 Task: Add an event with the title Casual Monthly Sales Review and Goal Setting, date '2024/05/22', time 8:50 AM to 10:50 AM, logged in from the account softage.3@softage.netand send the event invitation to softage.5@softage.net and softage.6@softage.net. Set a reminder for the event At time of event
Action: Mouse moved to (112, 103)
Screenshot: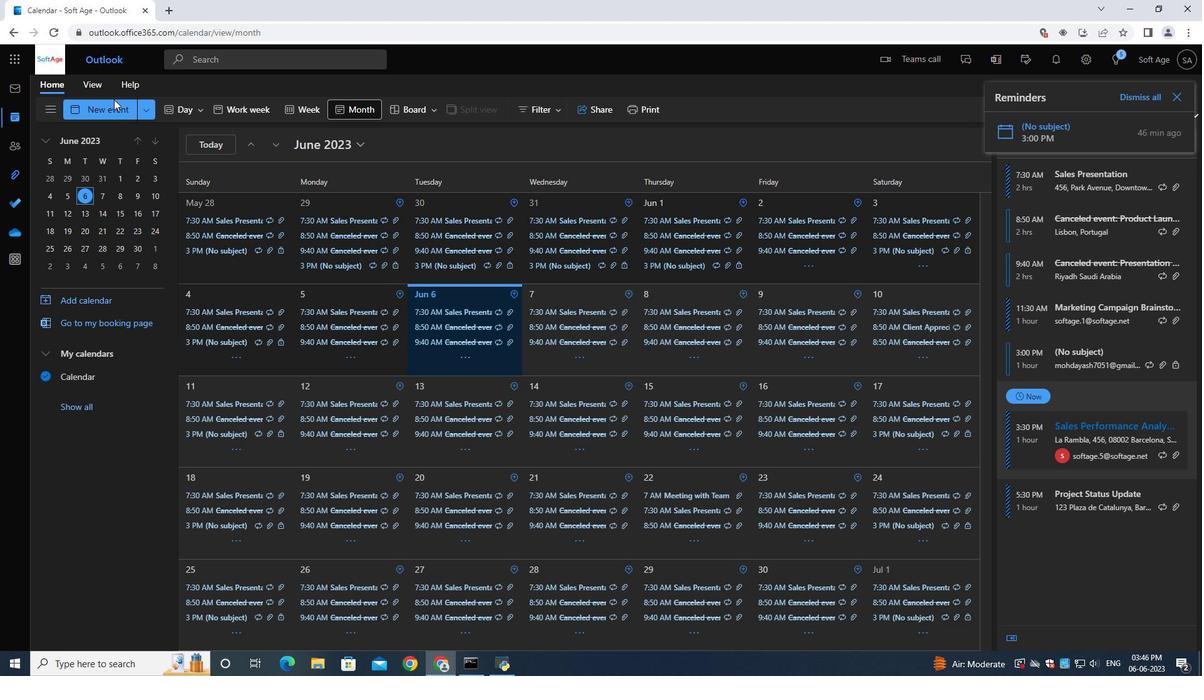 
Action: Mouse pressed left at (112, 103)
Screenshot: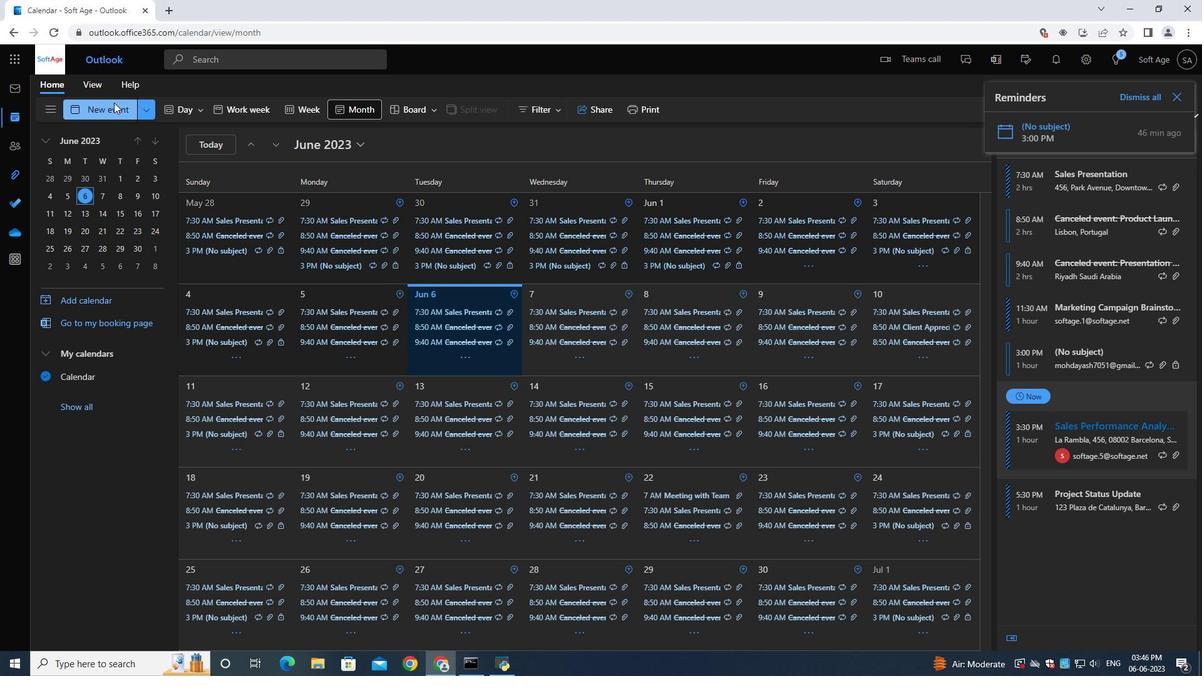 
Action: Mouse moved to (341, 185)
Screenshot: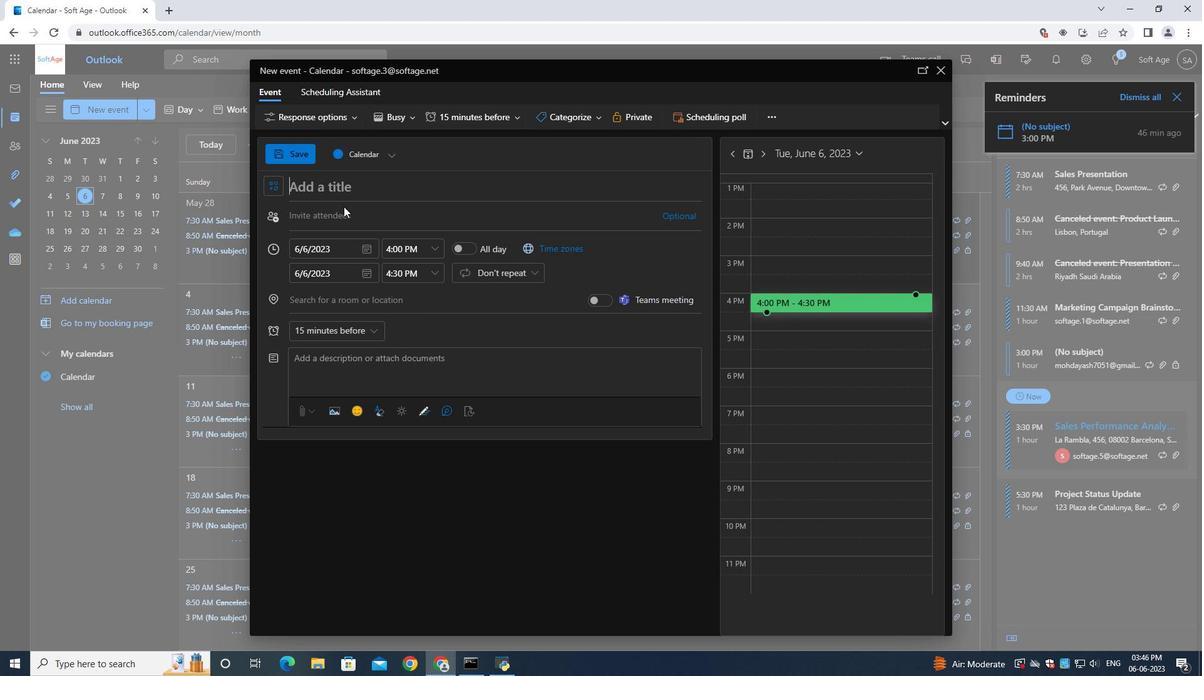 
Action: Mouse pressed left at (341, 185)
Screenshot: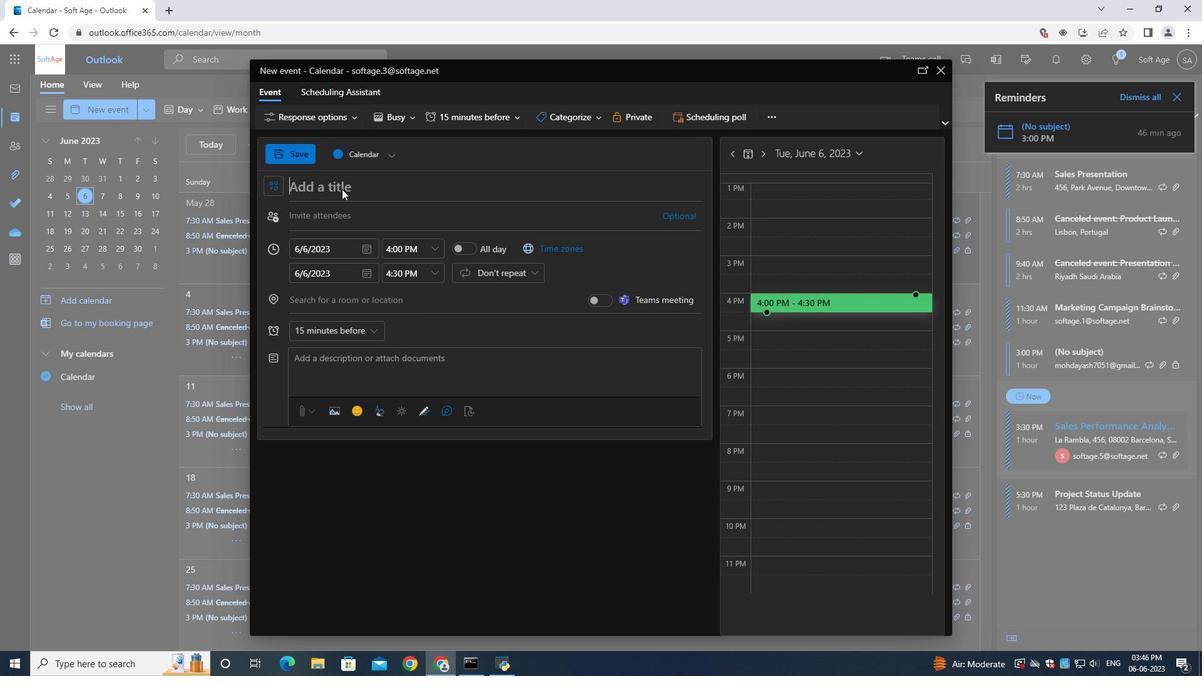 
Action: Mouse moved to (344, 185)
Screenshot: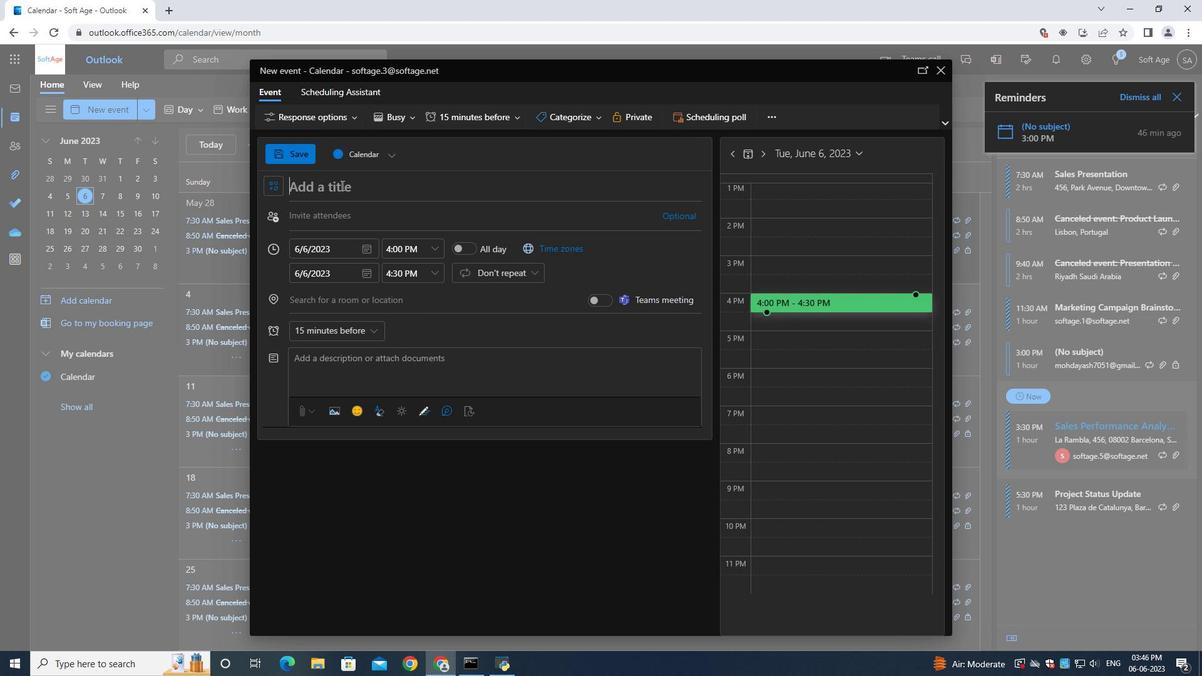 
Action: Key pressed <Key.shift>Casual<Key.space><Key.shift>Monthly<Key.space><Key.shift>Sales<Key.space><Key.shift><Key.shift>Review<Key.space><Key.shift><Key.shift><Key.shift><Key.shift><Key.shift><Key.shift><Key.shift><Key.shift><Key.shift><Key.shift><Key.shift><Key.shift><Key.shift><Key.shift><Key.shift><Key.shift><Key.shift><Key.shift><Key.shift><Key.shift><Key.shift><Key.shift><Key.shift><Key.shift><Key.shift><Key.shift><Key.shift><Key.shift>and<Key.space><Key.shift>Goal<Key.space><Key.shift><Key.shift><Key.shift><Key.shift><Key.shift>Setting
Screenshot: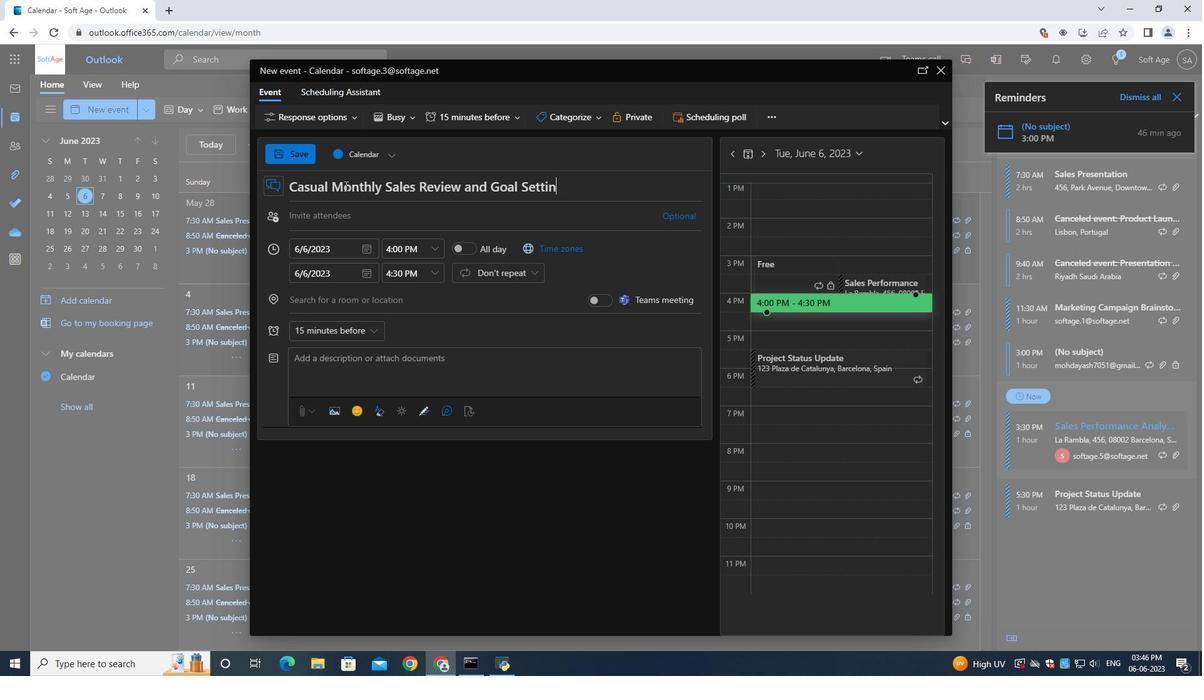 
Action: Mouse moved to (369, 248)
Screenshot: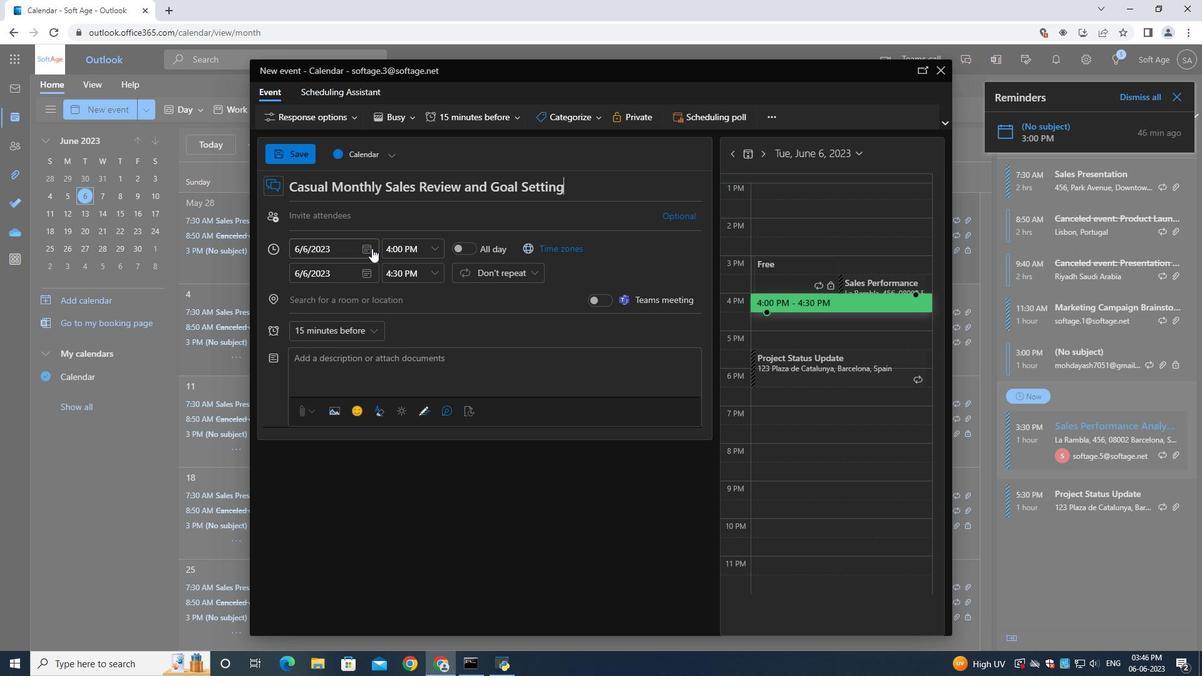 
Action: Mouse pressed left at (369, 248)
Screenshot: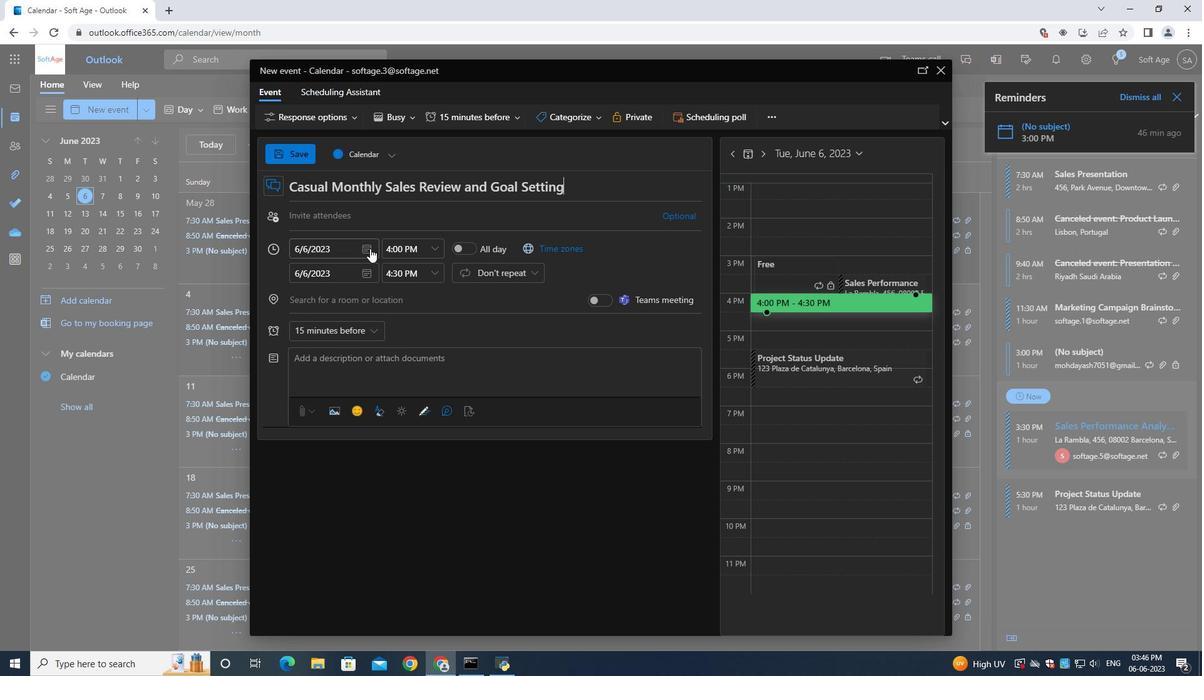 
Action: Mouse moved to (405, 282)
Screenshot: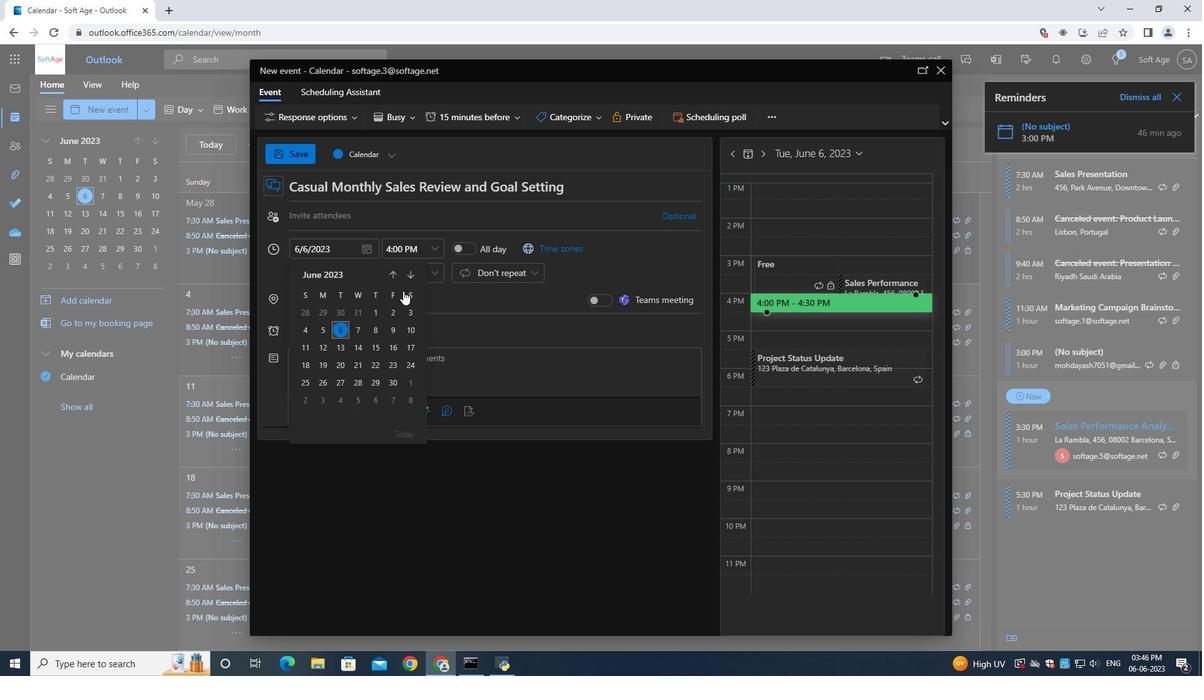 
Action: Mouse pressed left at (405, 282)
Screenshot: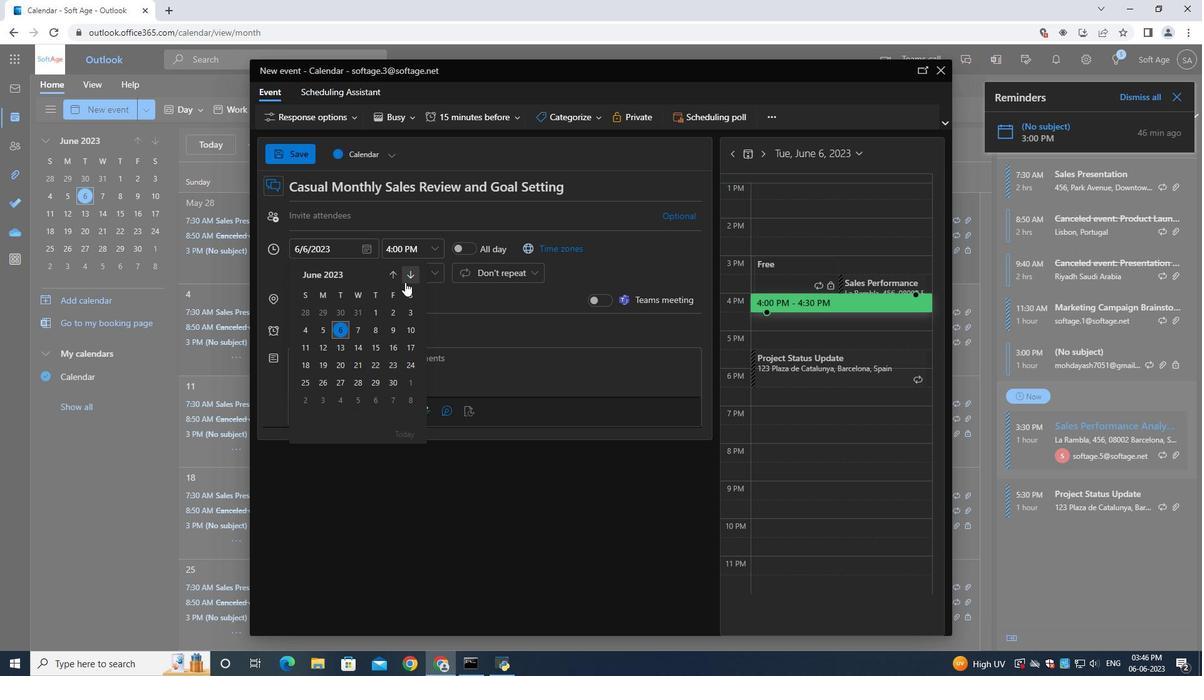 
Action: Mouse pressed left at (405, 282)
Screenshot: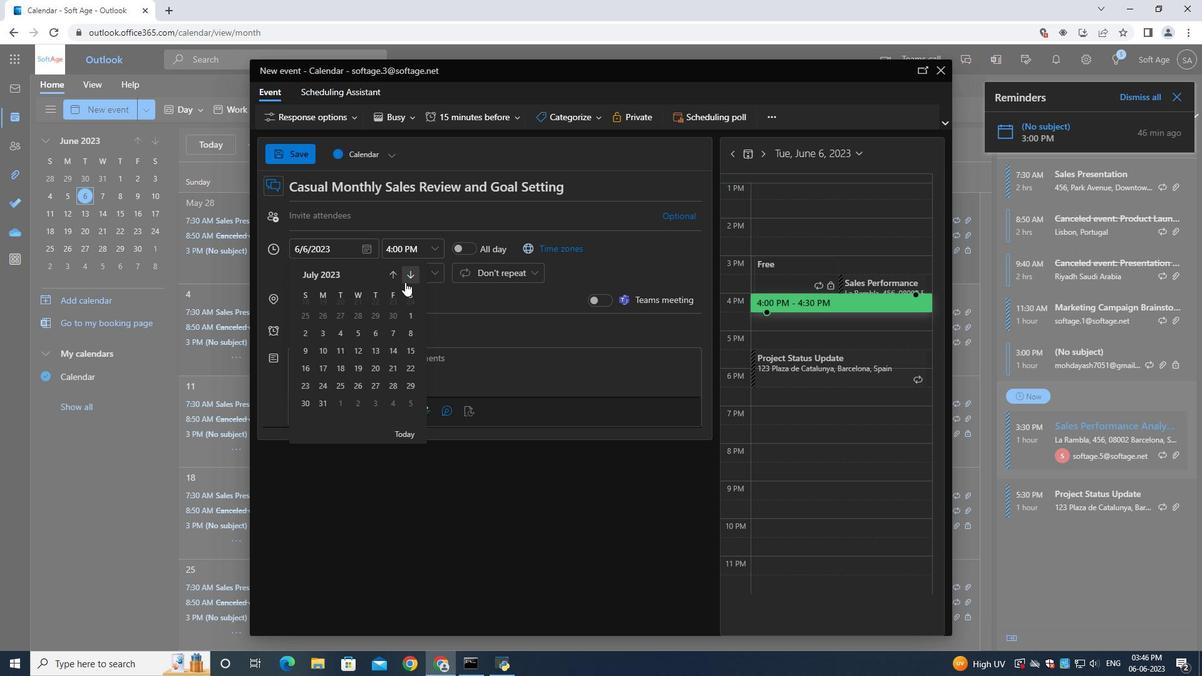 
Action: Mouse pressed left at (405, 282)
Screenshot: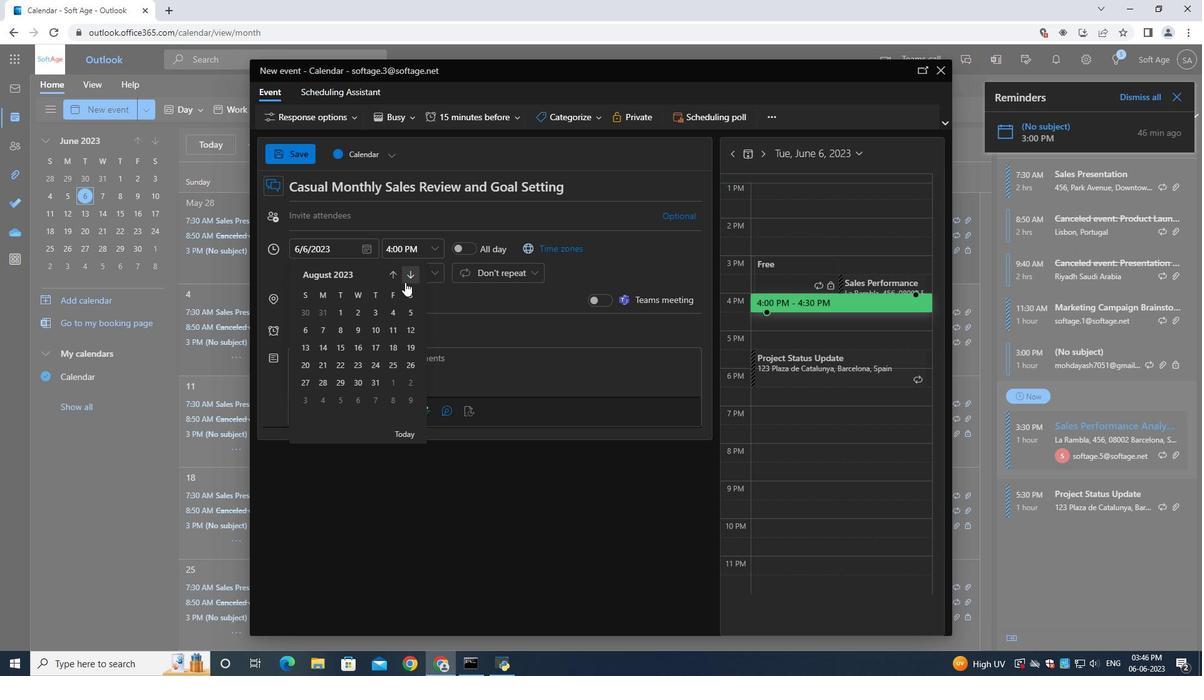 
Action: Mouse pressed left at (405, 282)
Screenshot: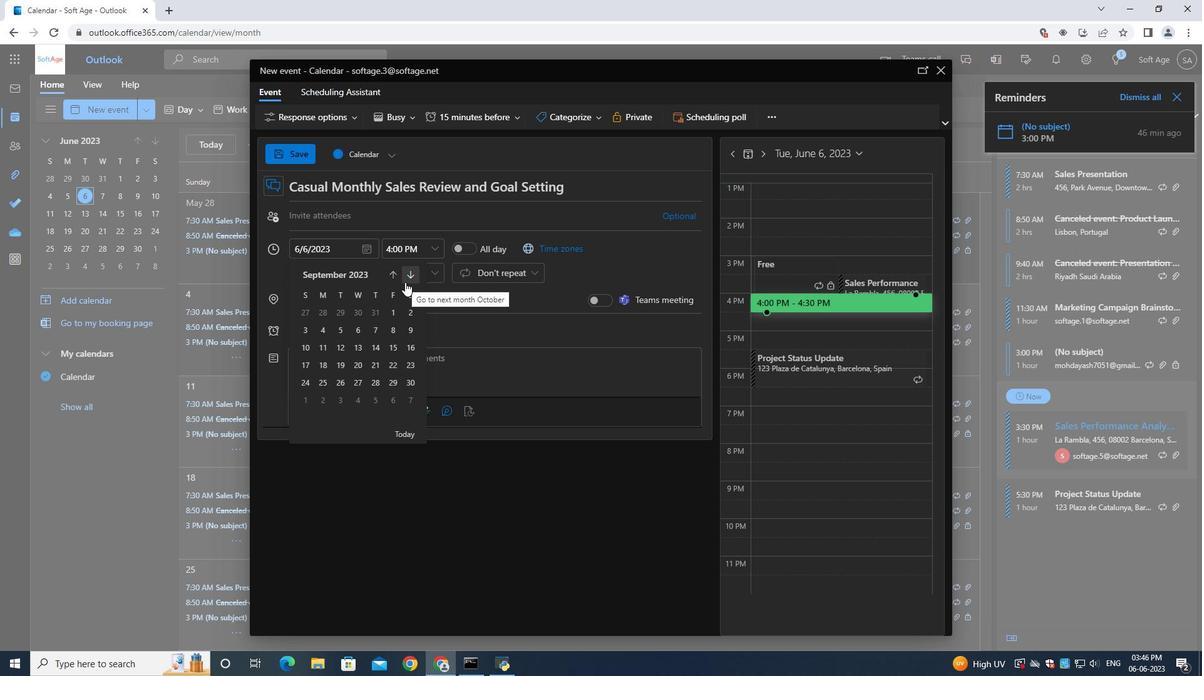 
Action: Mouse pressed left at (405, 282)
Screenshot: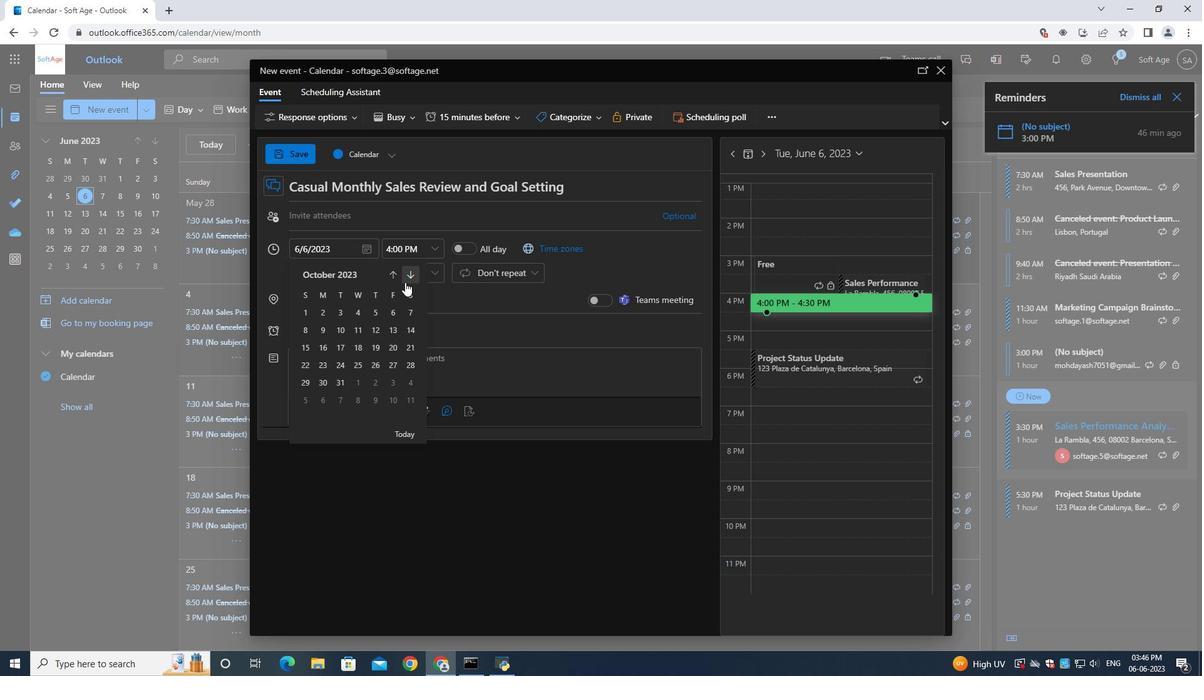 
Action: Mouse pressed left at (405, 282)
Screenshot: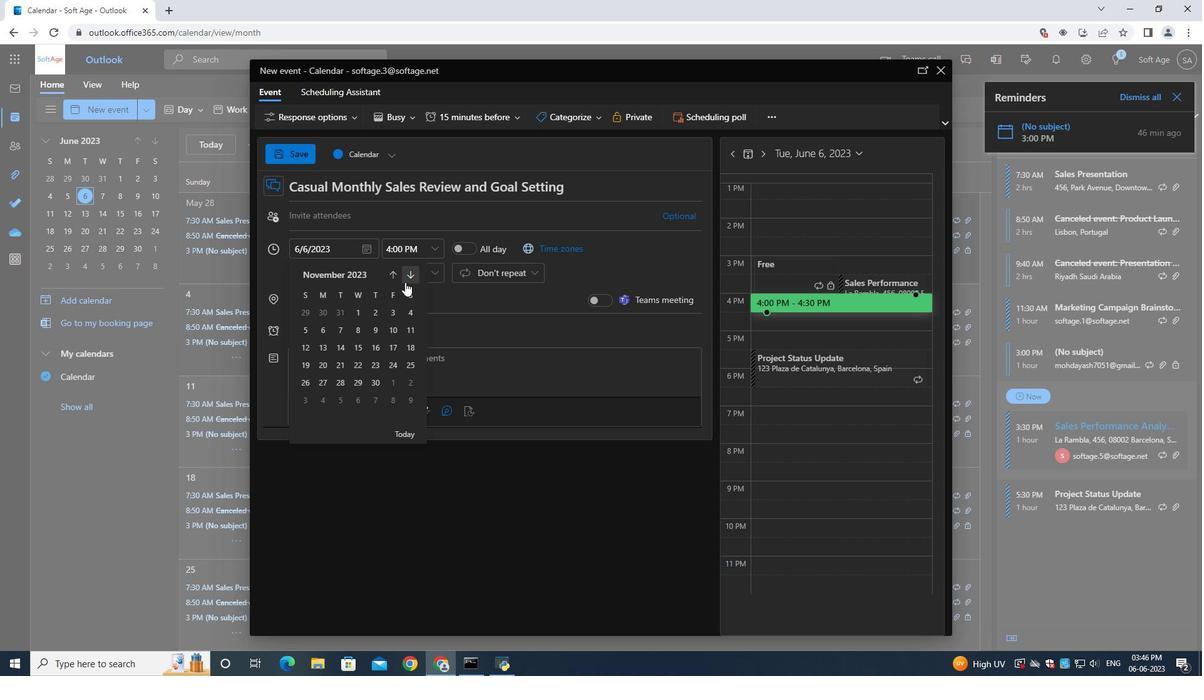 
Action: Mouse pressed left at (405, 282)
Screenshot: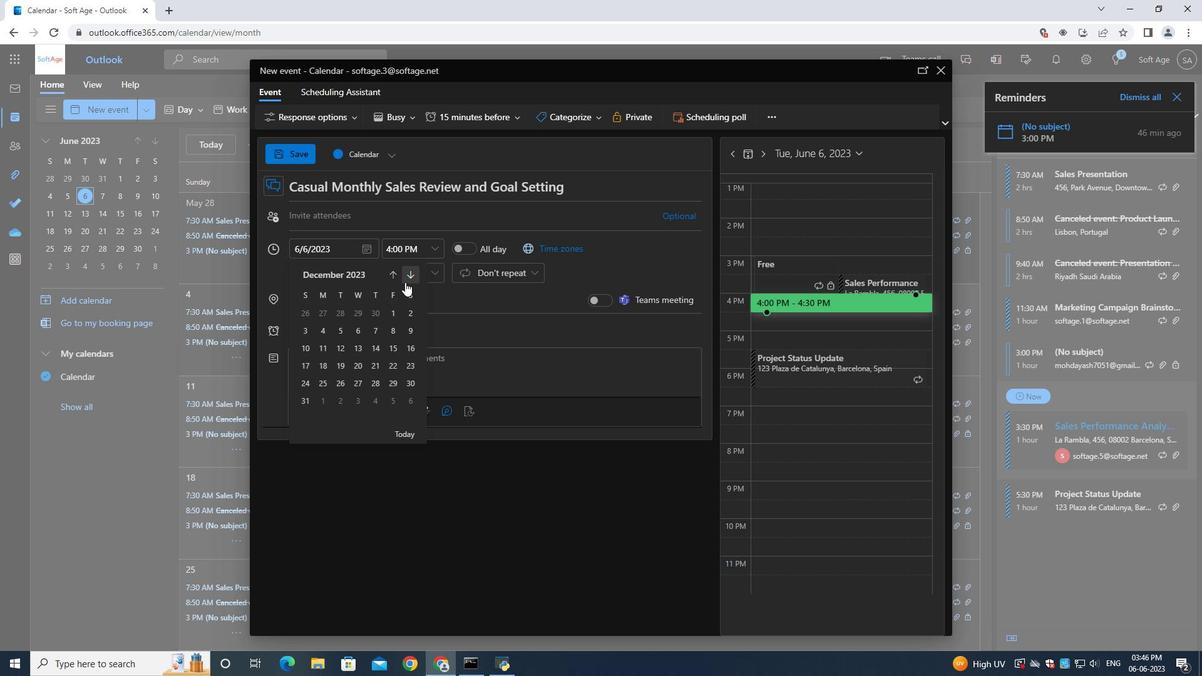 
Action: Mouse pressed left at (405, 282)
Screenshot: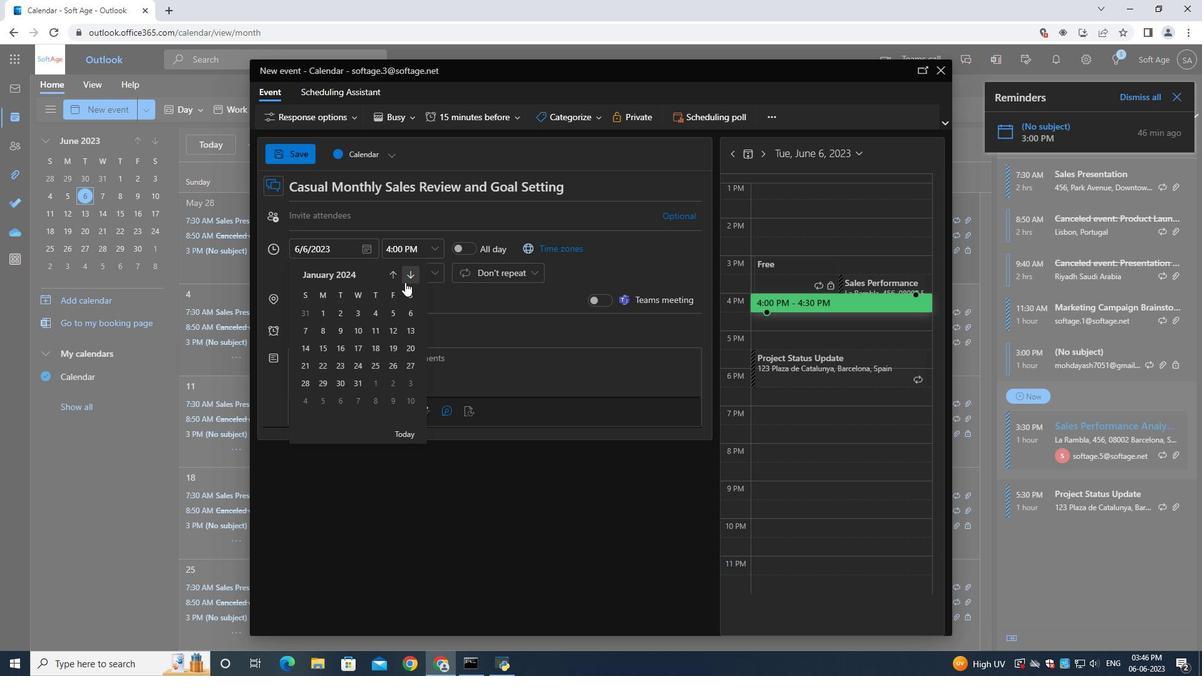 
Action: Mouse pressed left at (405, 282)
Screenshot: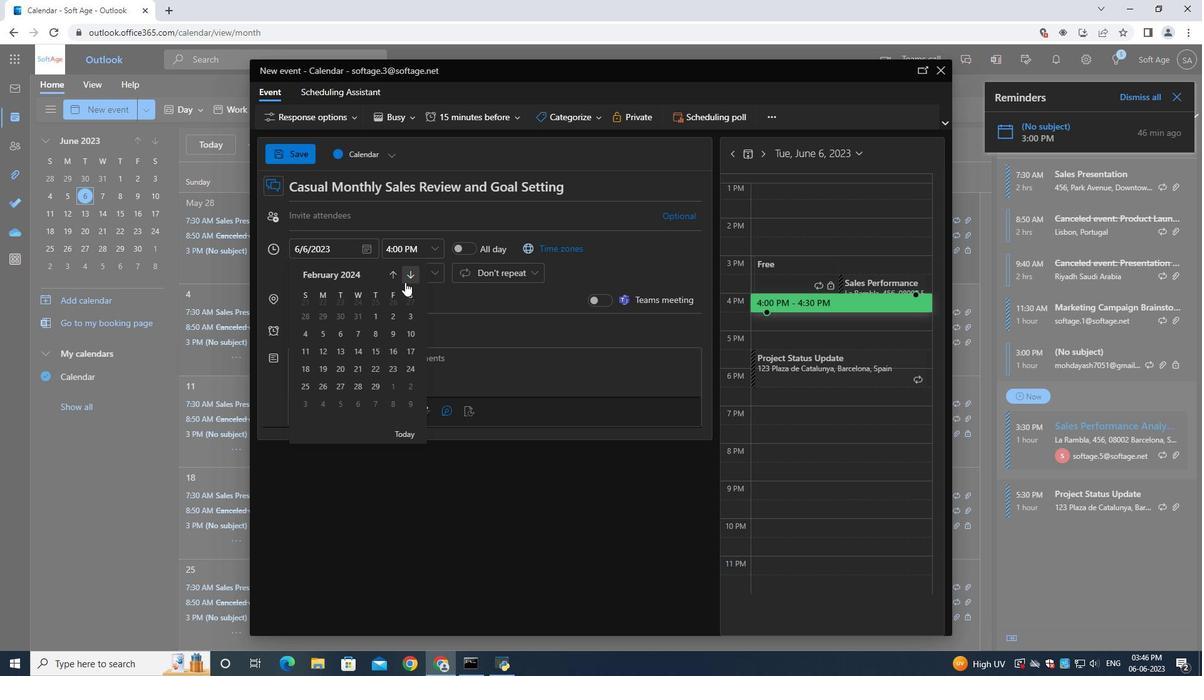 
Action: Mouse pressed left at (405, 282)
Screenshot: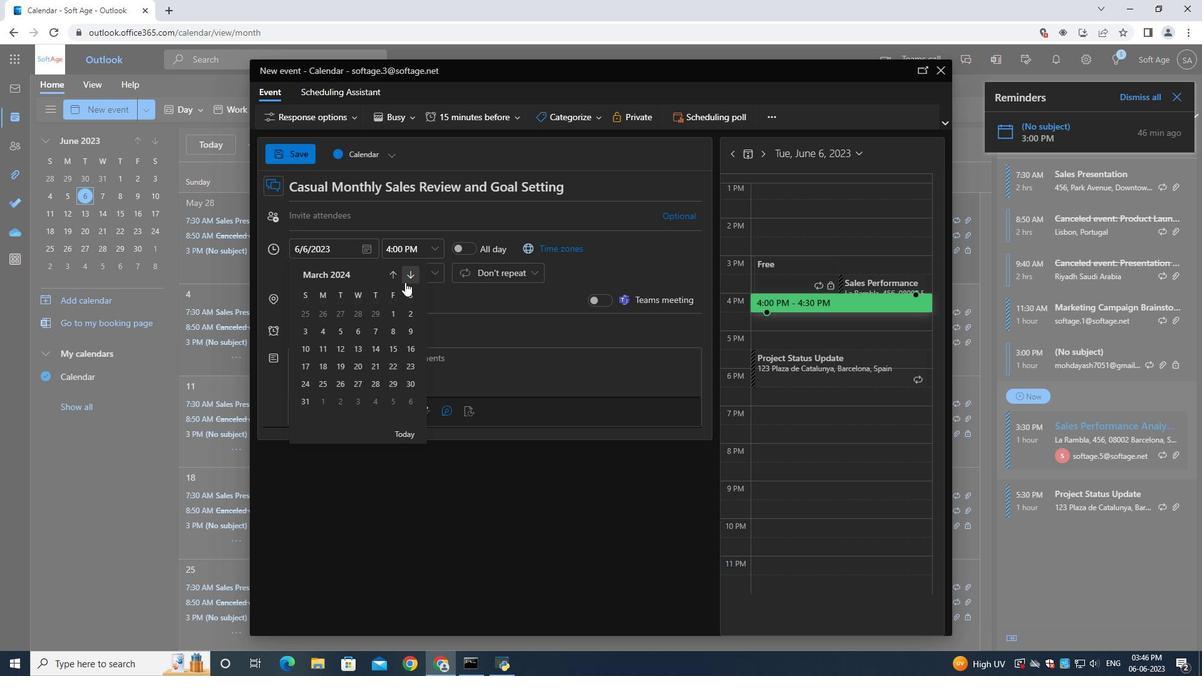 
Action: Mouse pressed left at (405, 282)
Screenshot: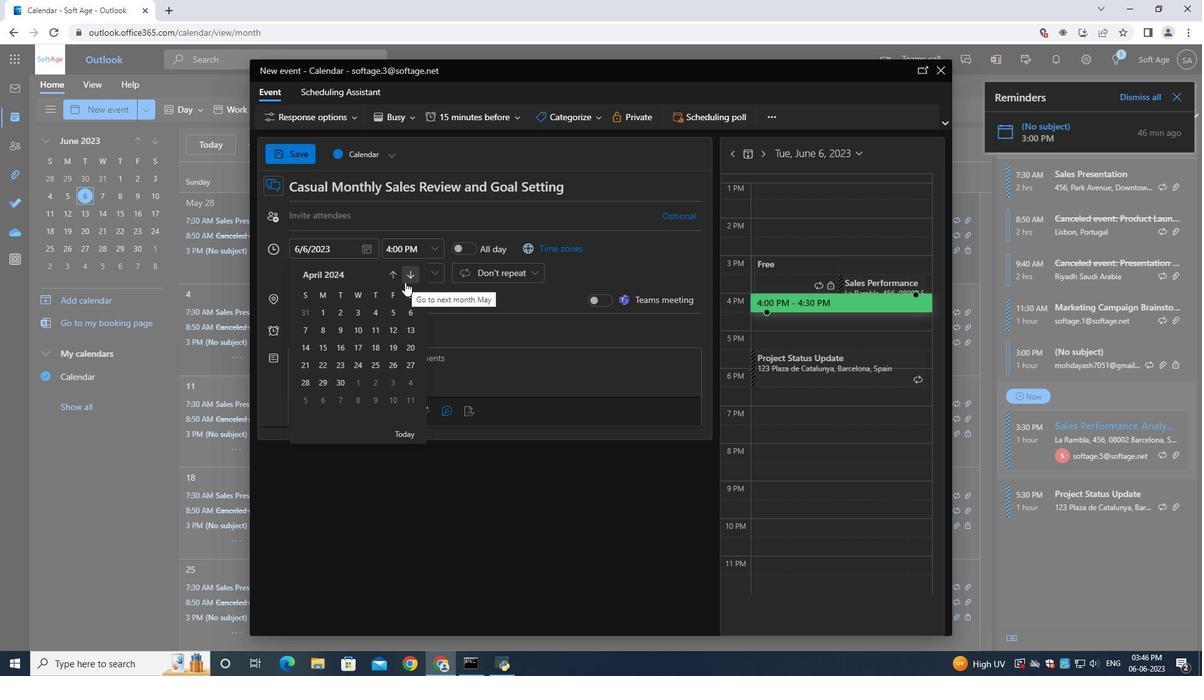 
Action: Mouse moved to (356, 361)
Screenshot: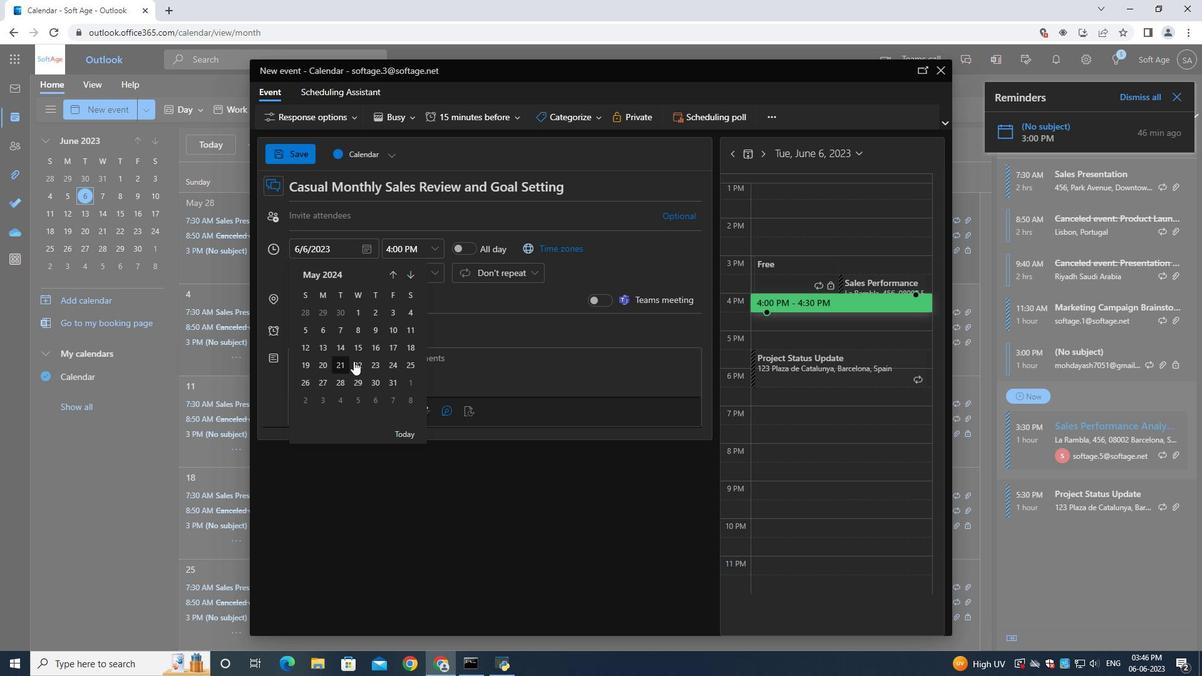 
Action: Mouse pressed left at (356, 361)
Screenshot: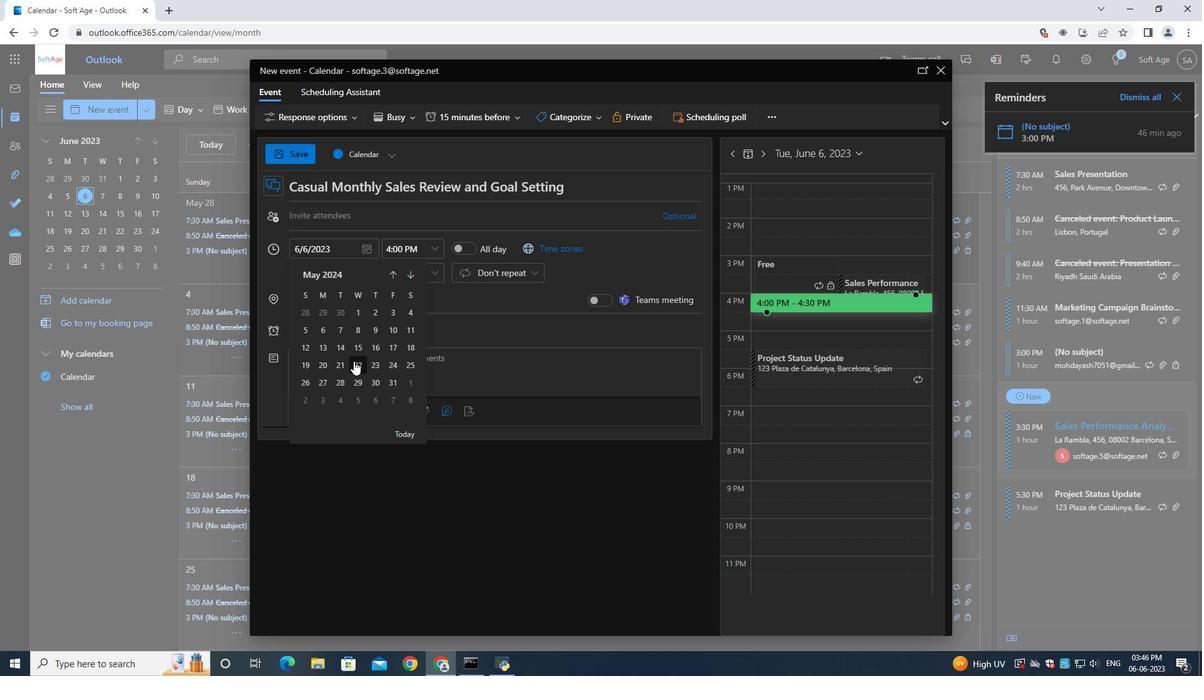 
Action: Mouse moved to (395, 247)
Screenshot: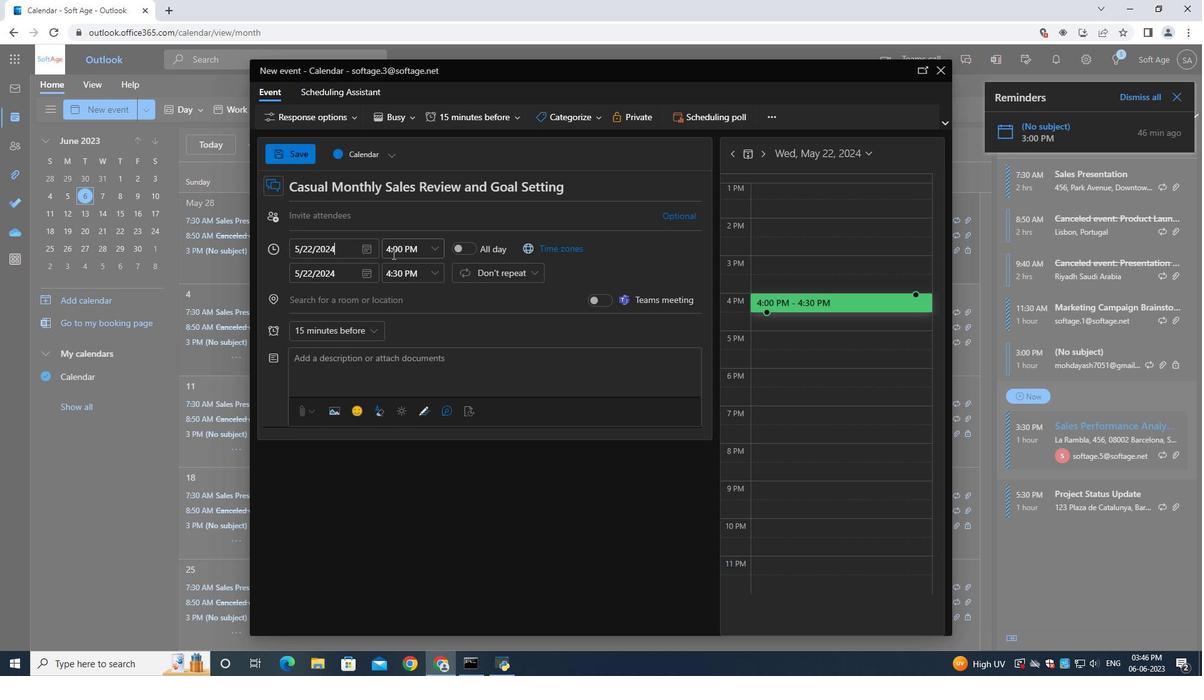 
Action: Mouse pressed left at (395, 247)
Screenshot: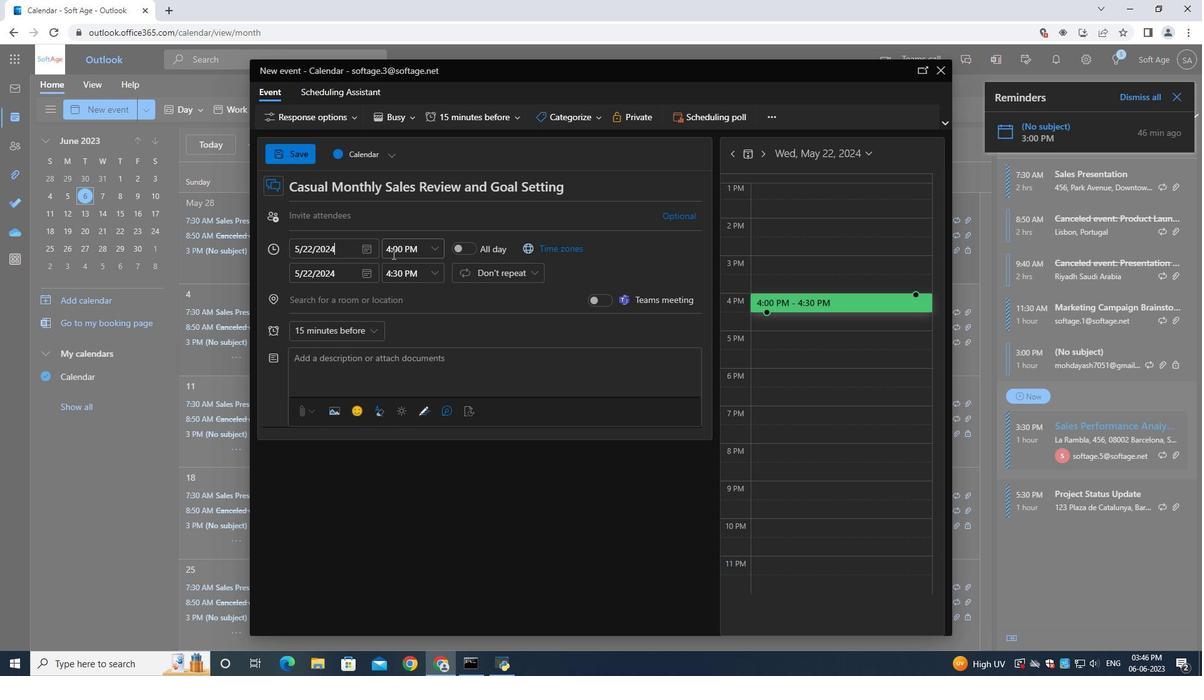 
Action: Mouse moved to (407, 249)
Screenshot: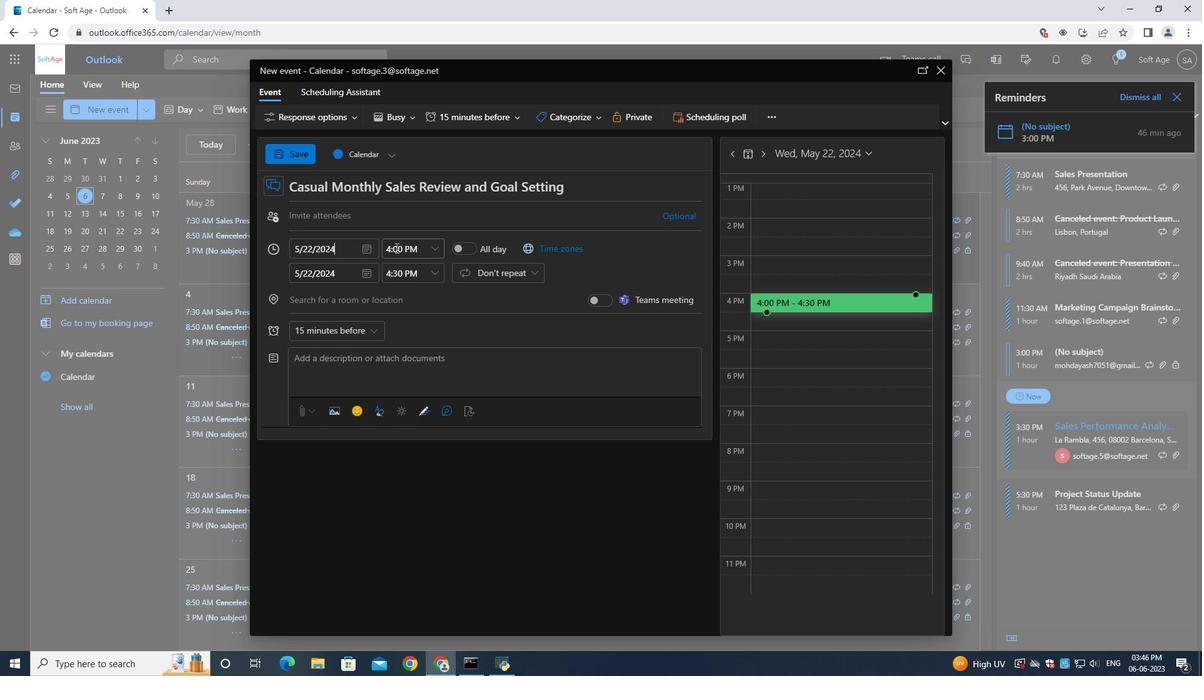 
Action: Mouse pressed left at (407, 249)
Screenshot: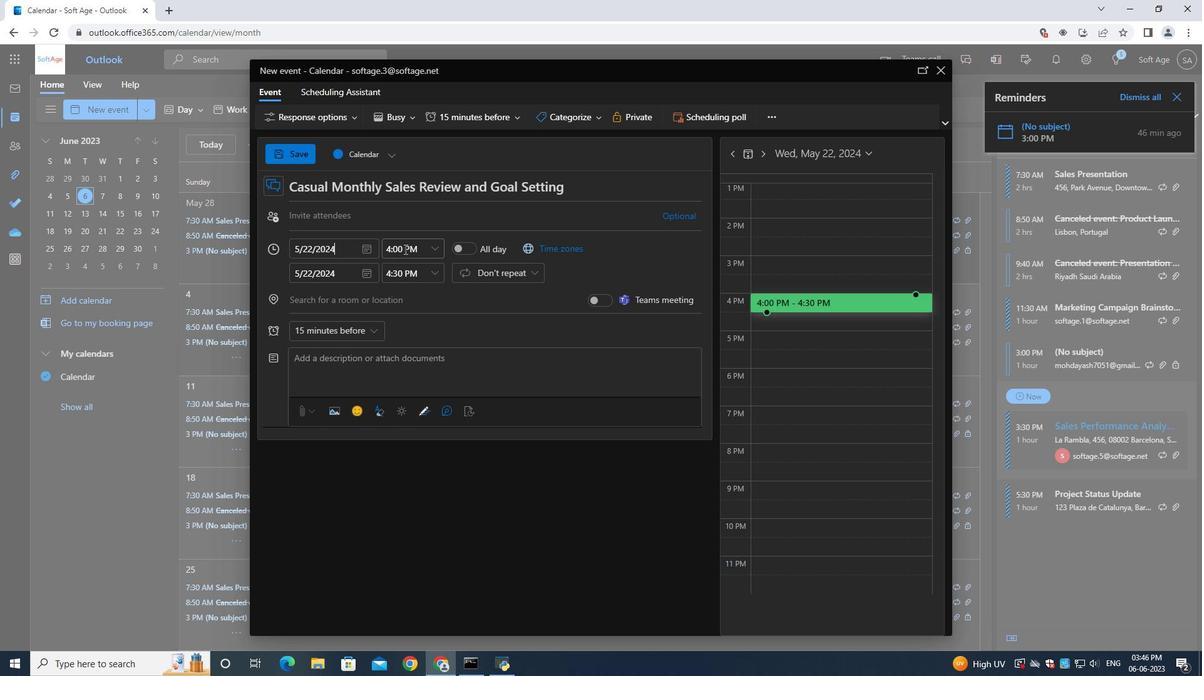 
Action: Mouse moved to (407, 249)
Screenshot: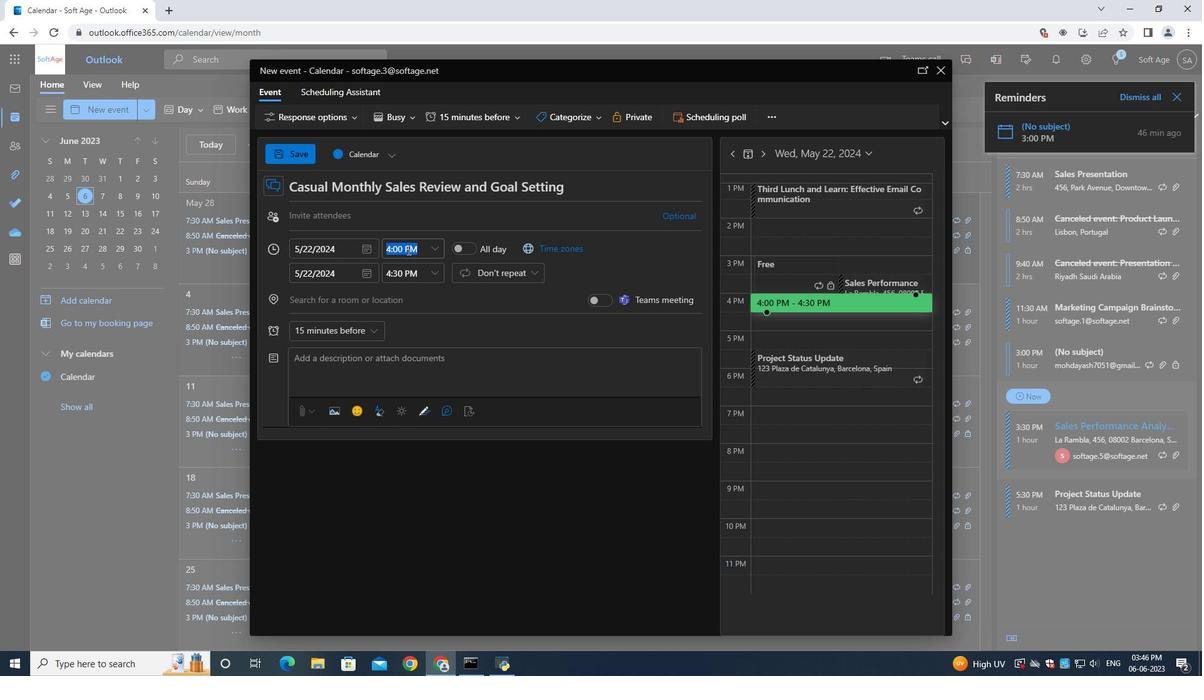 
Action: Mouse pressed left at (407, 249)
Screenshot: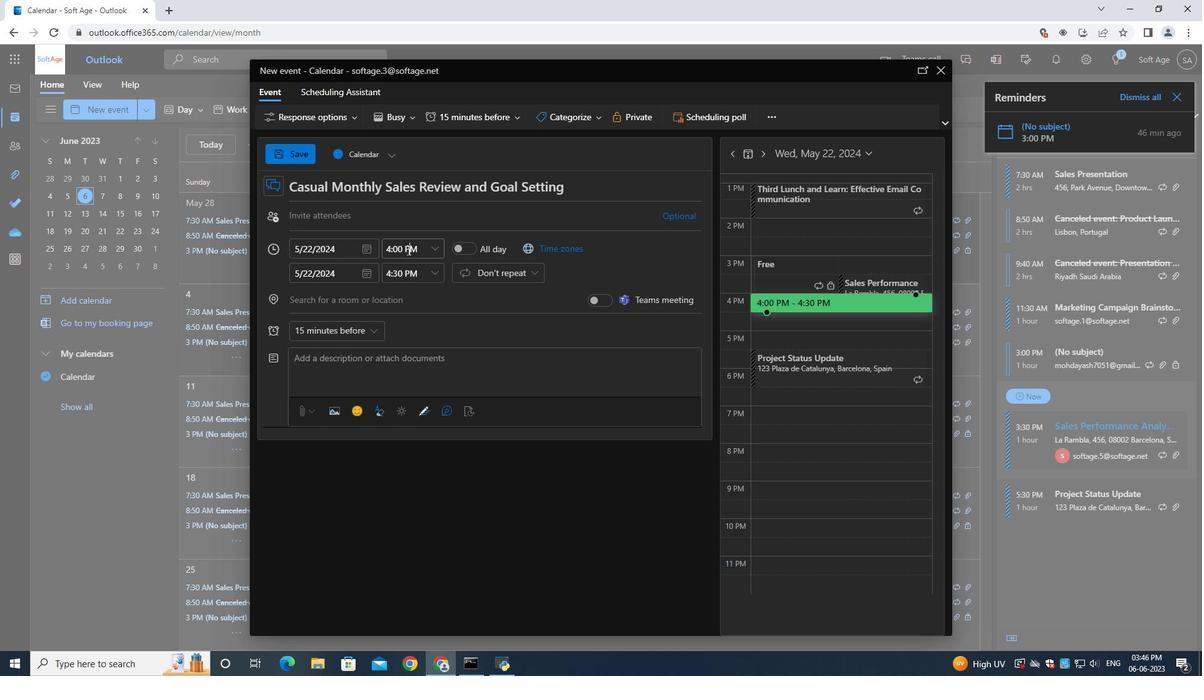 
Action: Mouse pressed left at (407, 249)
Screenshot: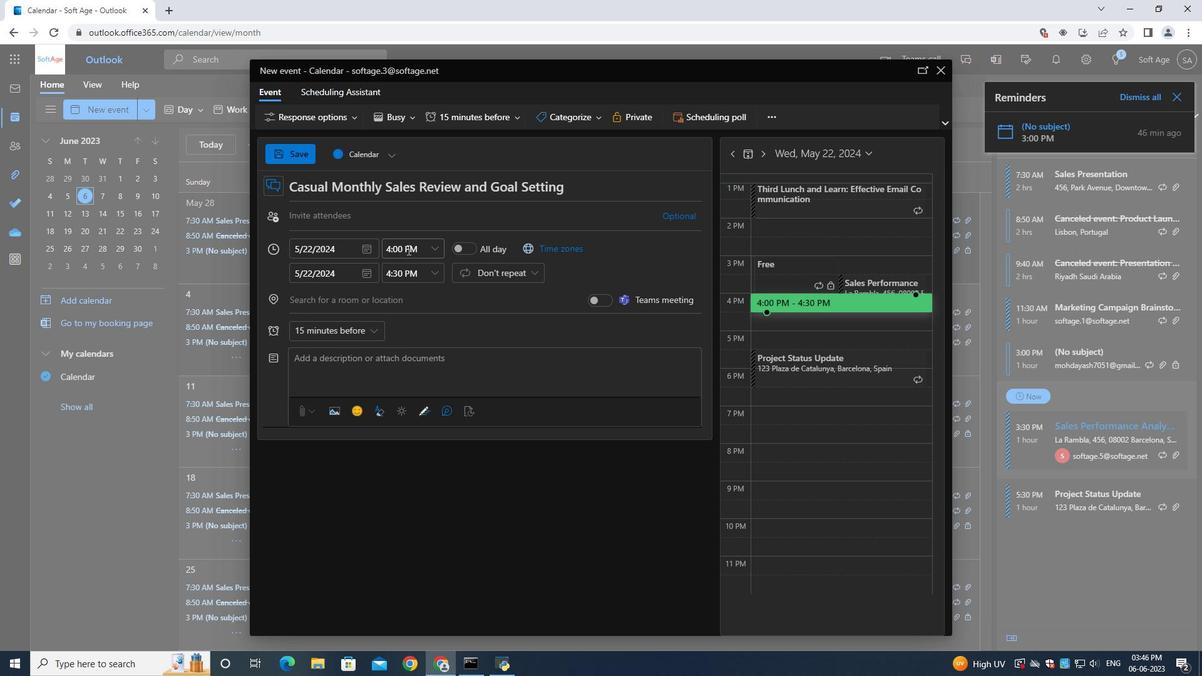 
Action: Mouse pressed left at (407, 249)
Screenshot: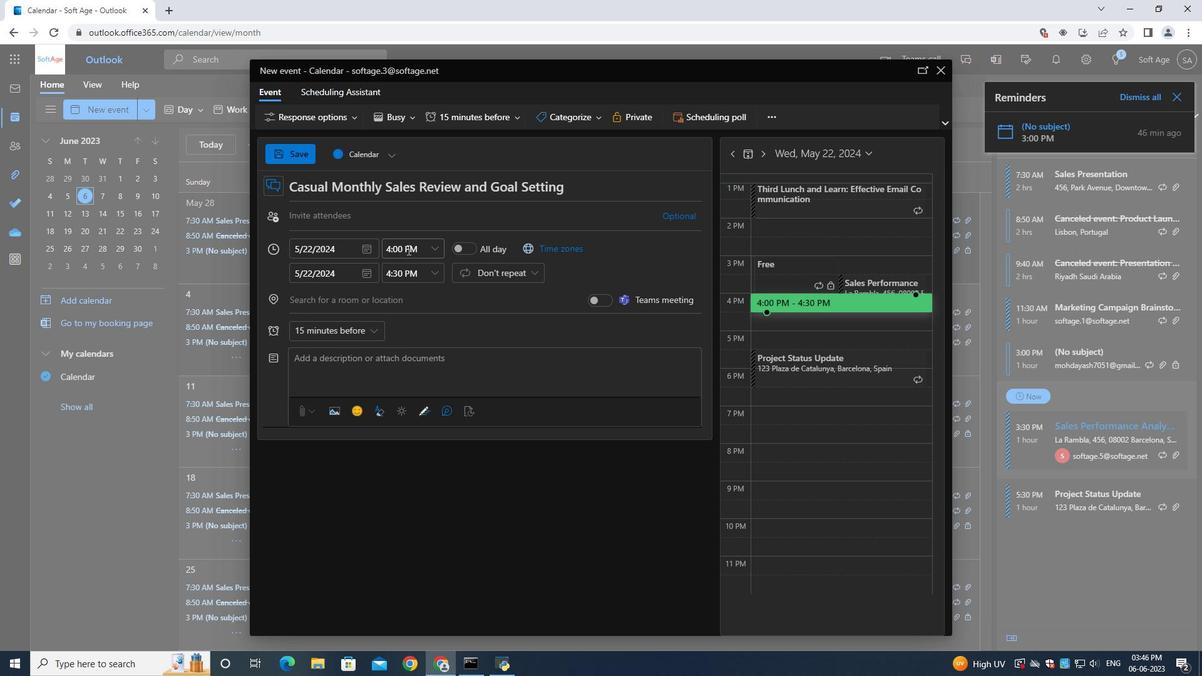 
Action: Mouse pressed left at (407, 249)
Screenshot: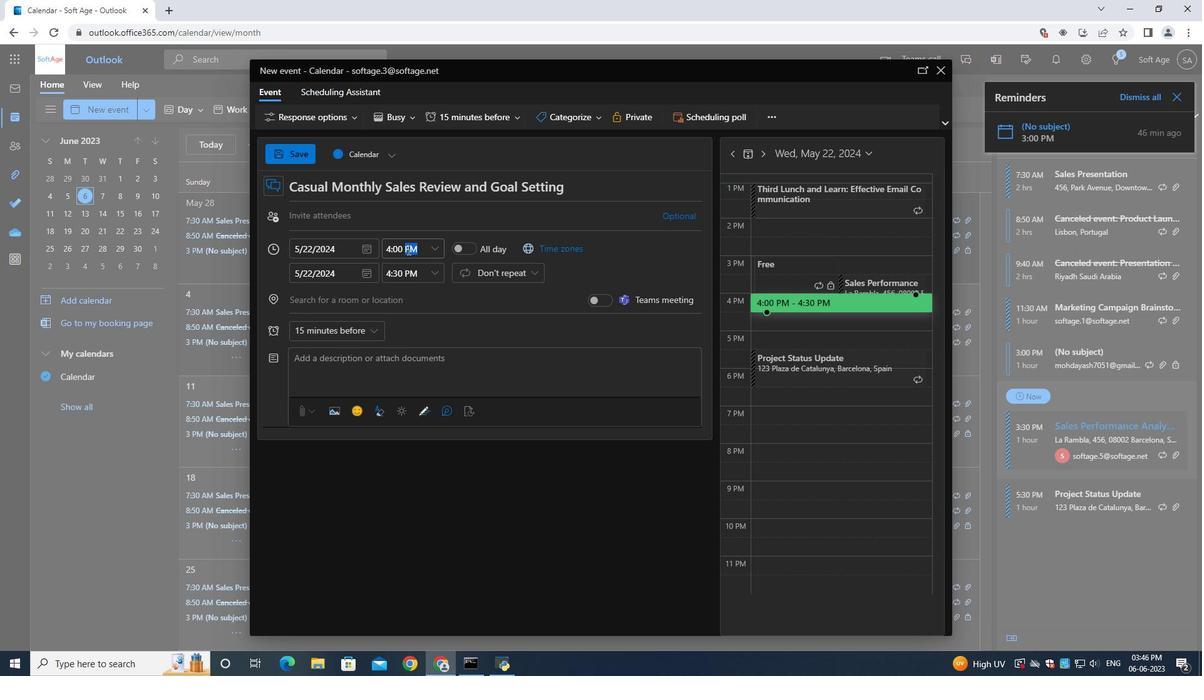 
Action: Mouse pressed left at (407, 249)
Screenshot: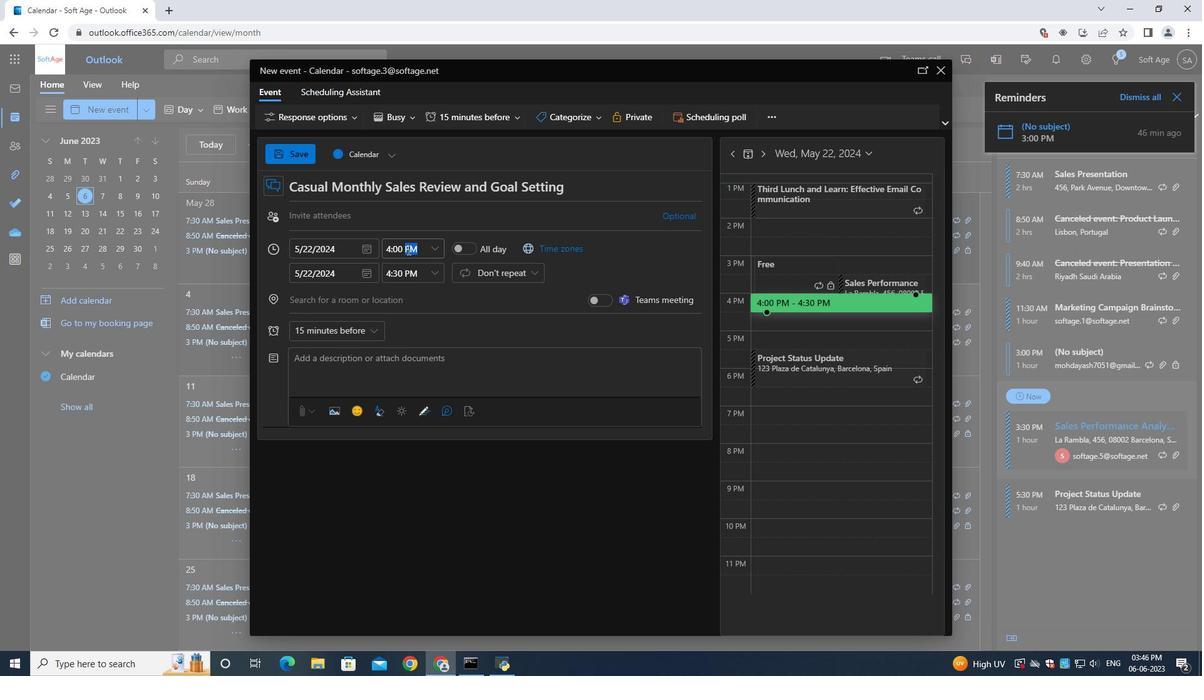 
Action: Mouse pressed left at (407, 249)
Screenshot: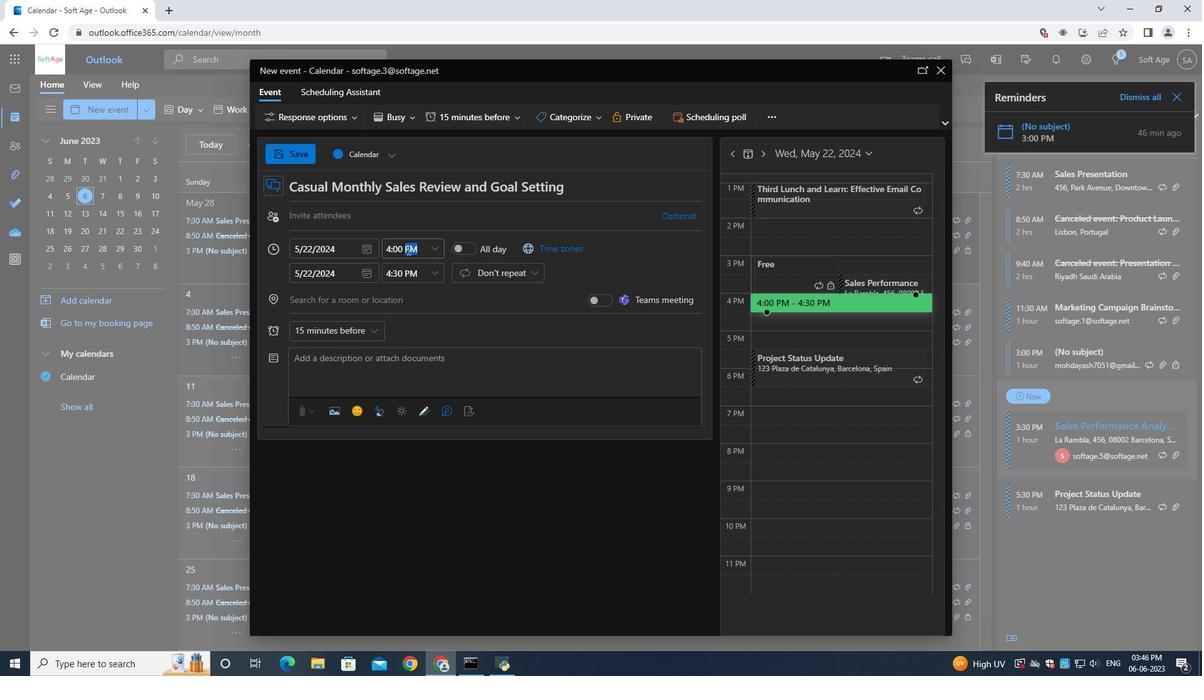 
Action: Key pressed 8<Key.shift_r>:50<Key.shift>AM
Screenshot: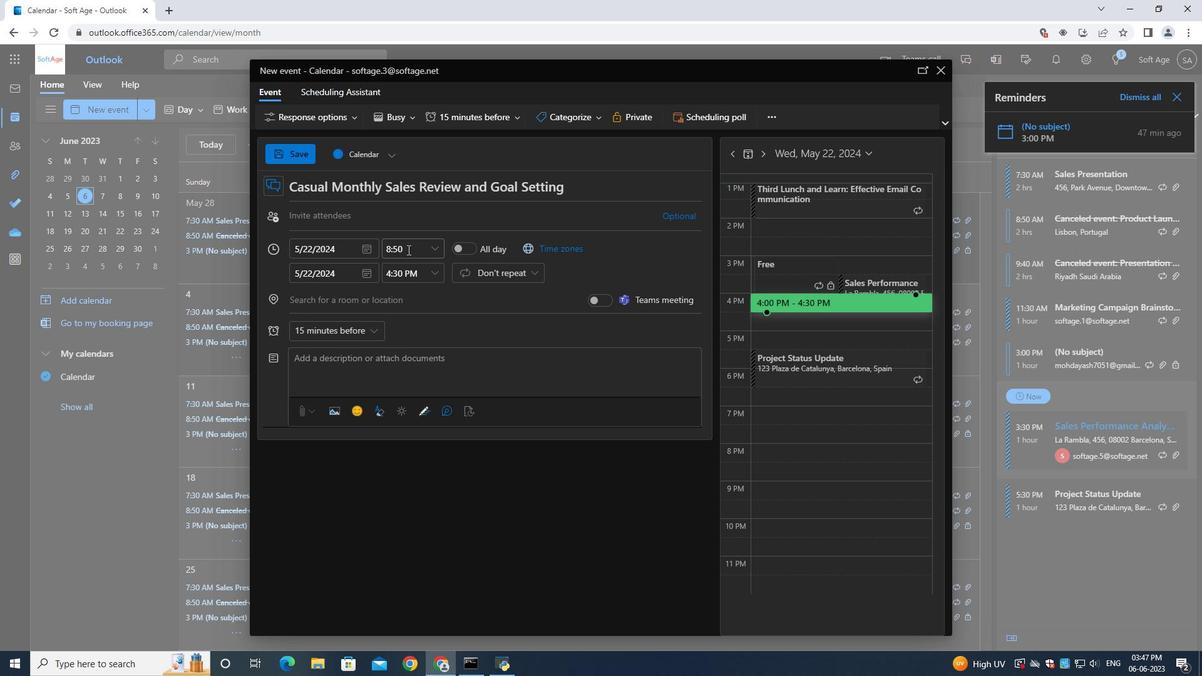 
Action: Mouse moved to (403, 275)
Screenshot: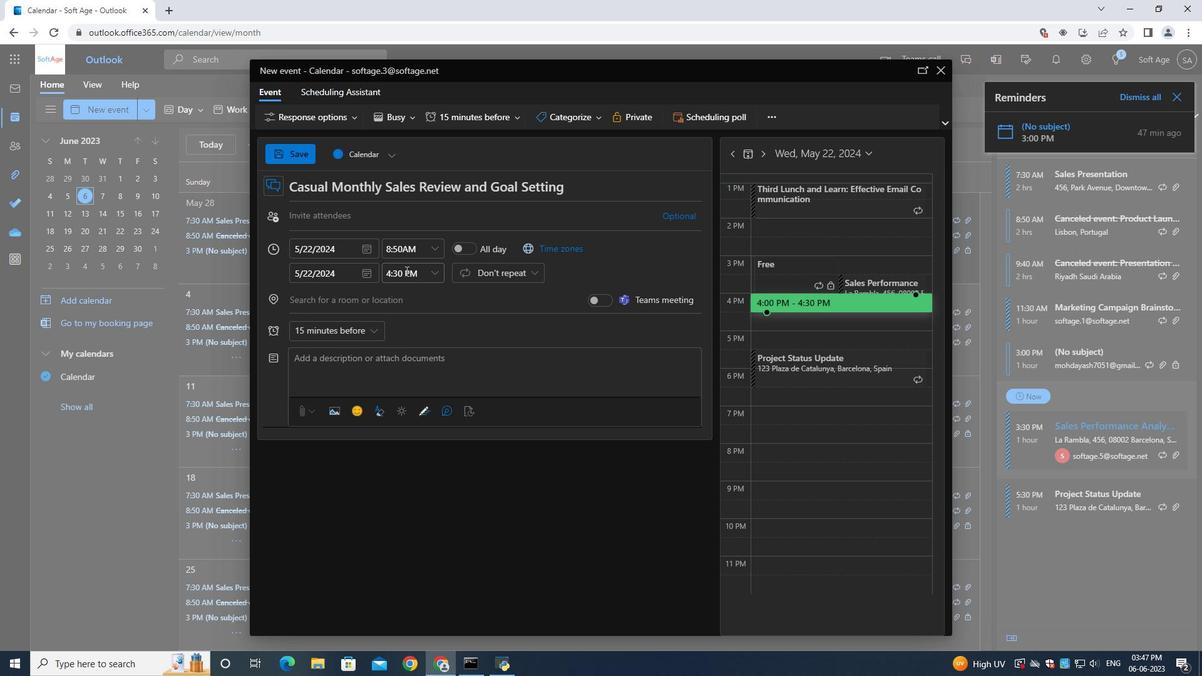 
Action: Mouse pressed left at (403, 275)
Screenshot: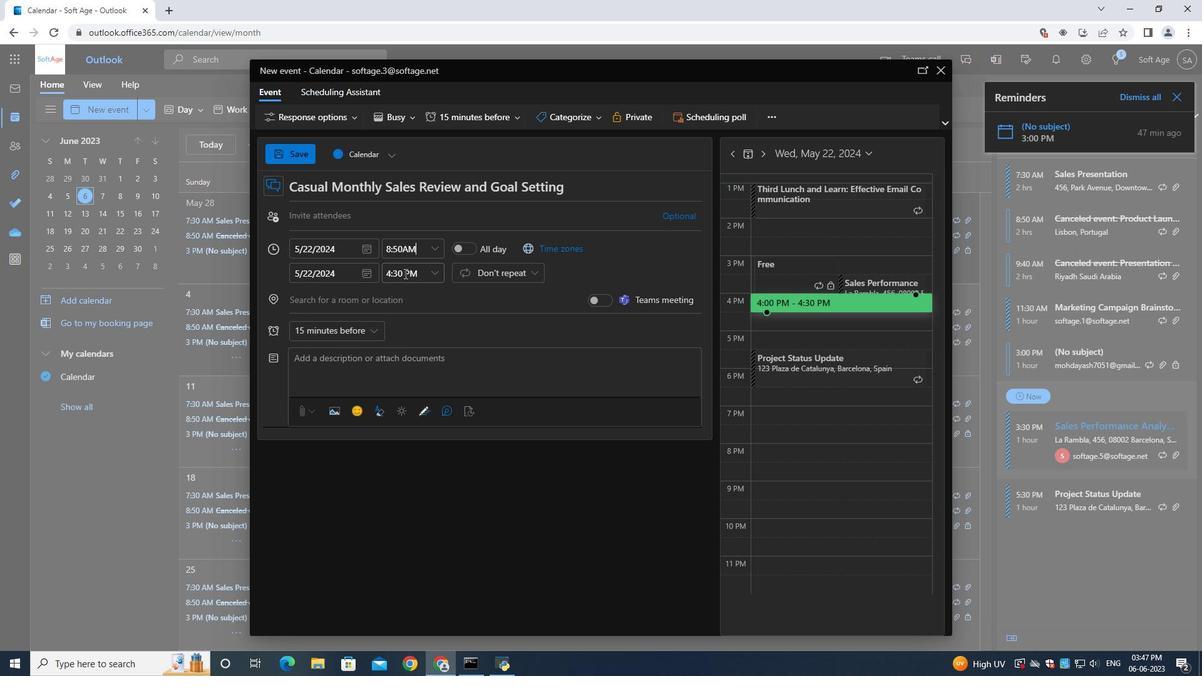 
Action: Key pressed 10<Key.shift_r>:50<Key.shift>AM
Screenshot: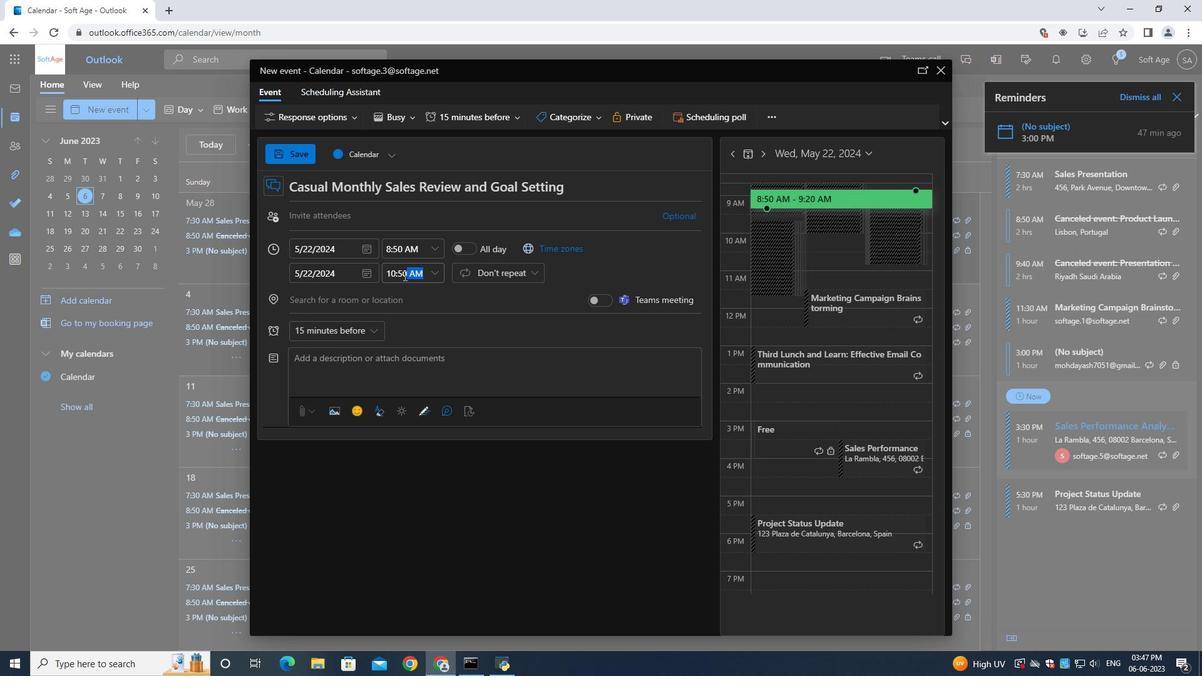
Action: Mouse moved to (339, 214)
Screenshot: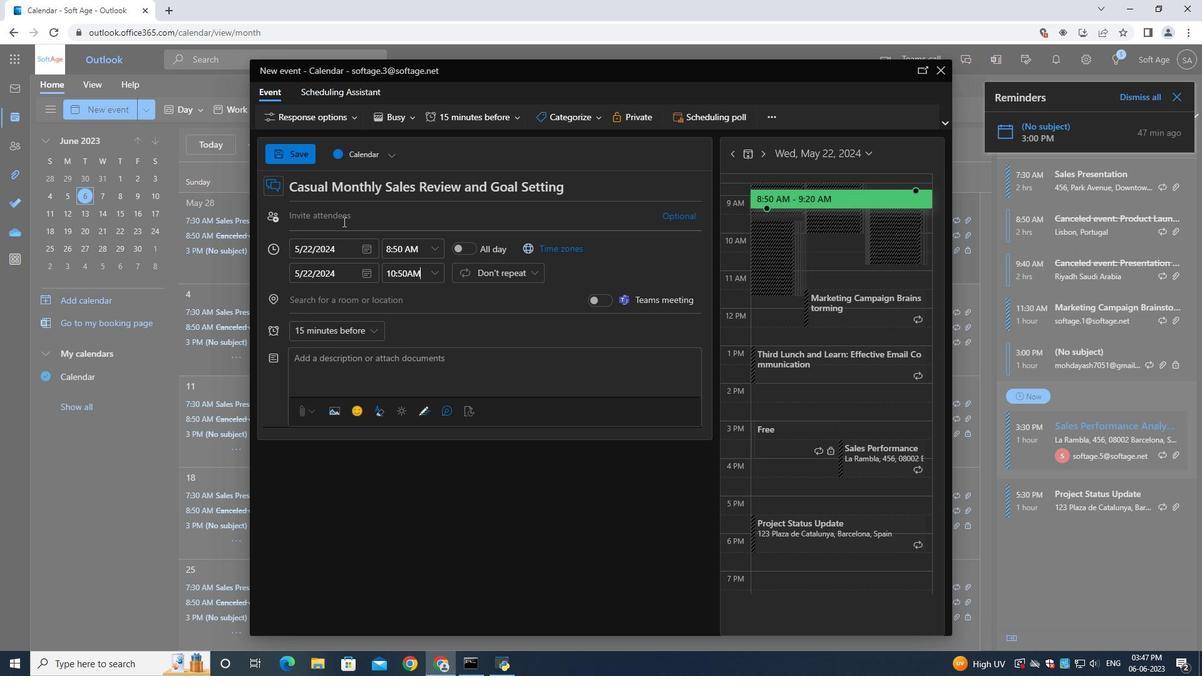 
Action: Mouse pressed left at (339, 214)
Screenshot: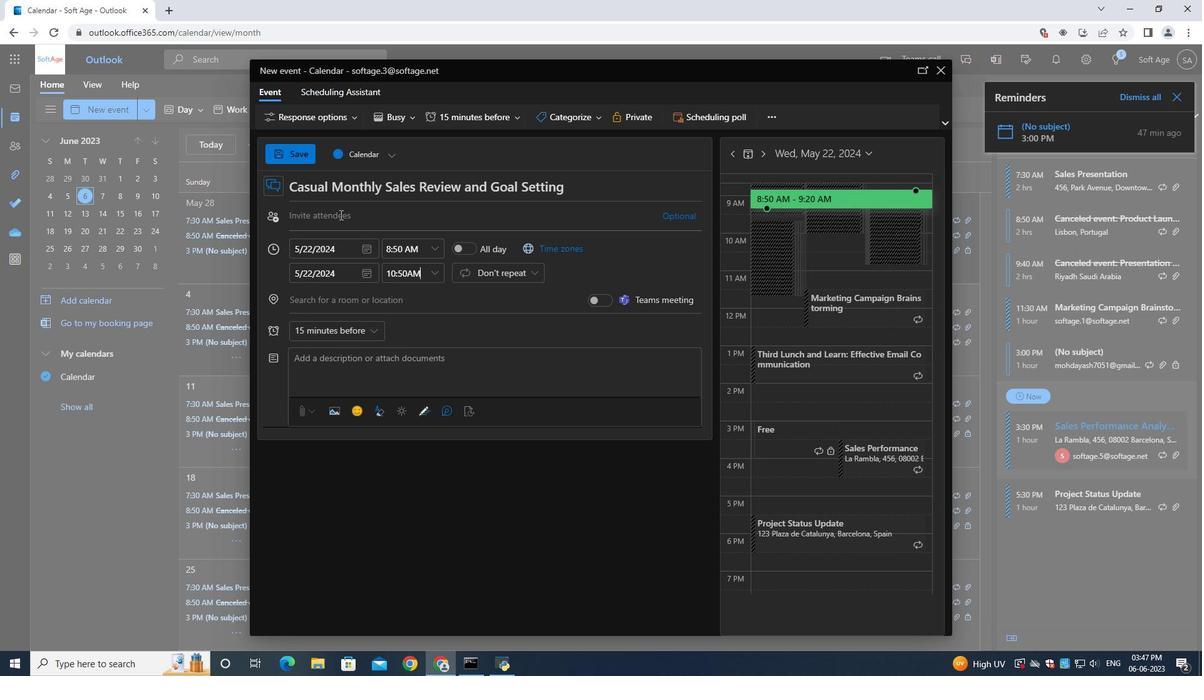 
Action: Mouse moved to (341, 214)
Screenshot: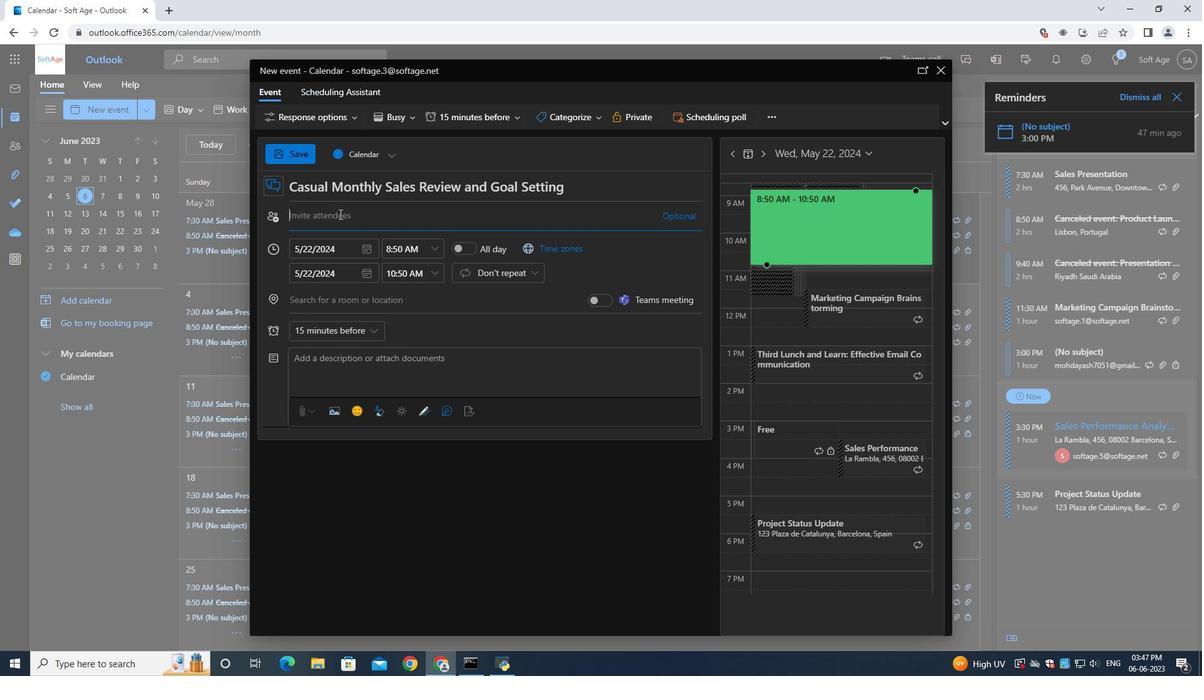 
Action: Key pressed softage.5<Key.shift>@softage.net
Screenshot: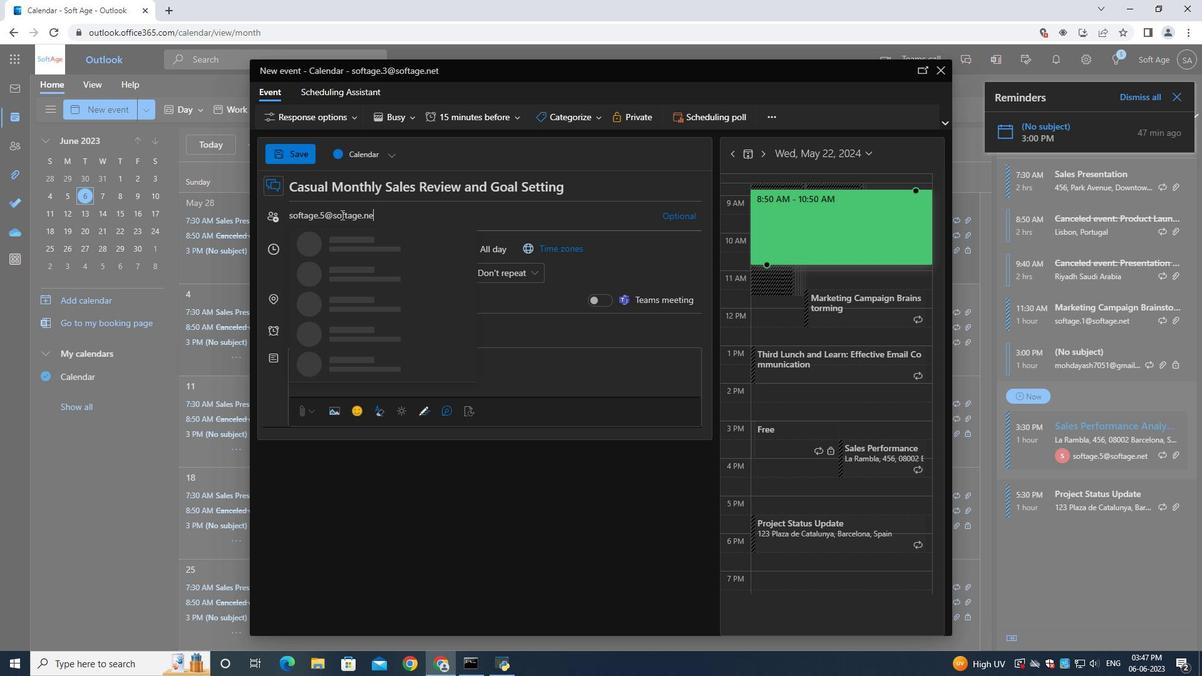 
Action: Mouse moved to (351, 241)
Screenshot: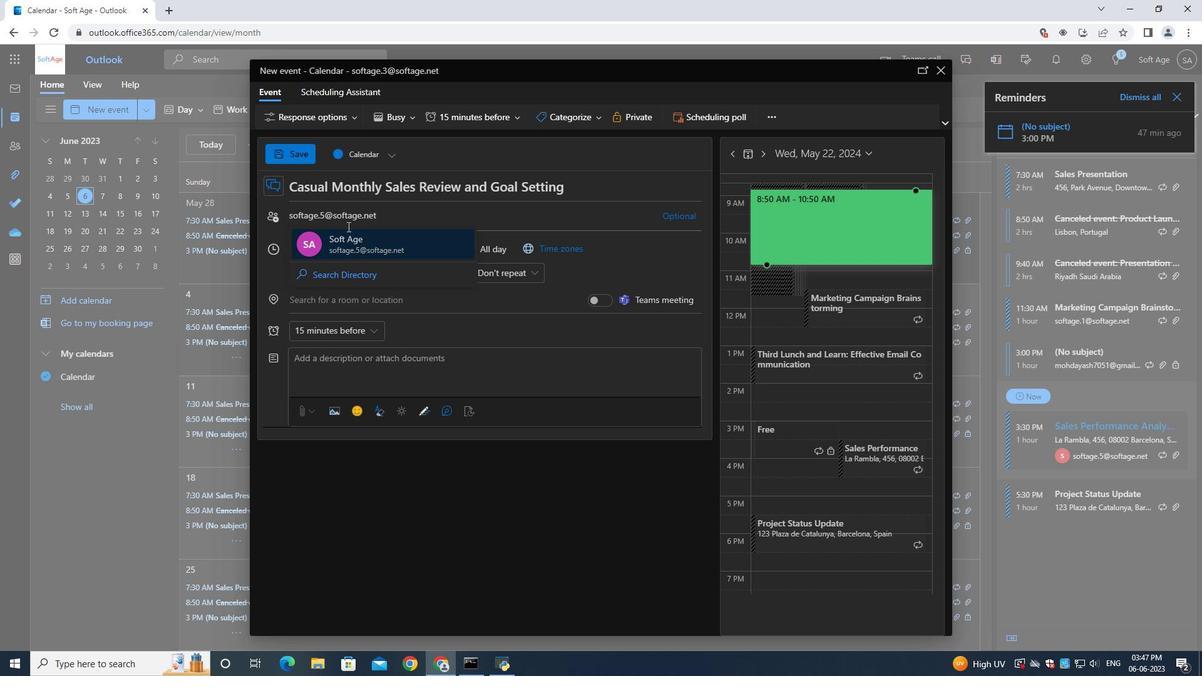 
Action: Mouse pressed left at (351, 241)
Screenshot: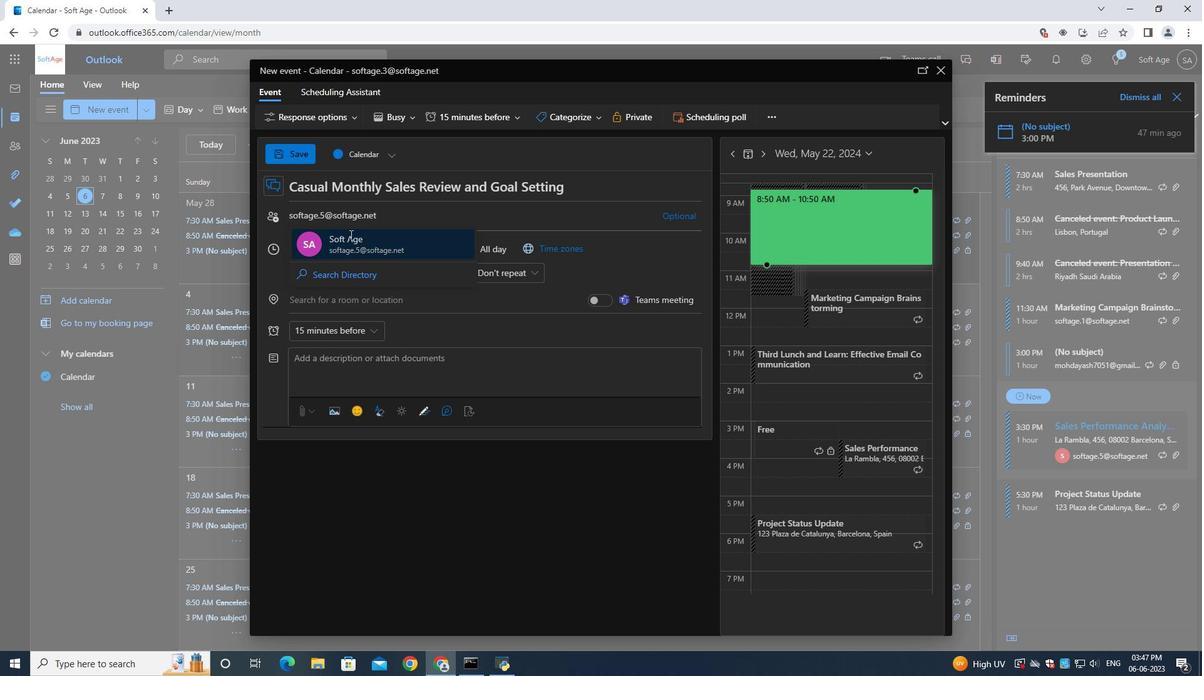 
Action: Key pressed softage.6<Key.shift>@softage.net
Screenshot: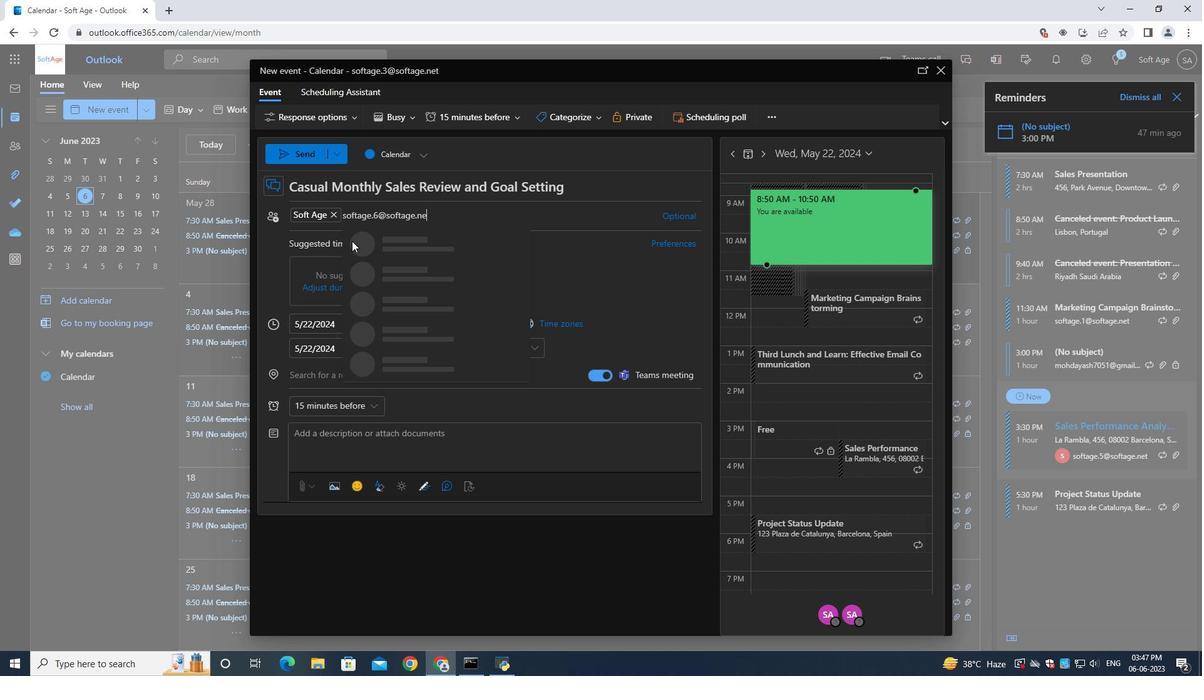 
Action: Mouse moved to (370, 244)
Screenshot: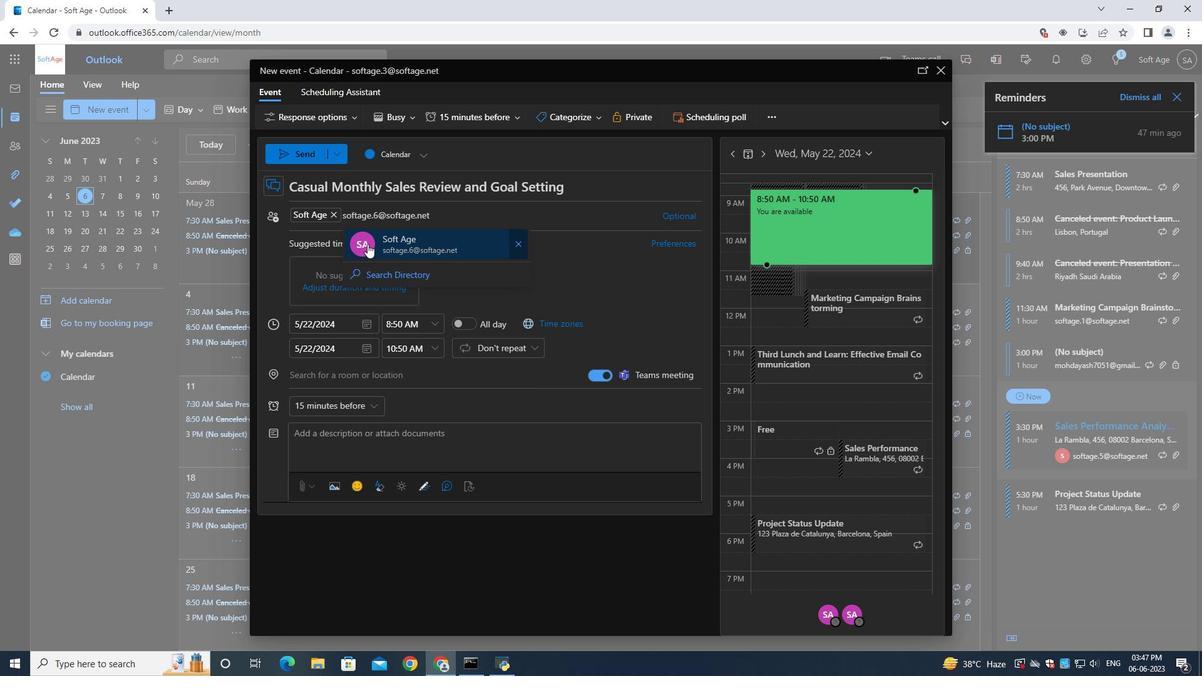 
Action: Mouse pressed left at (370, 244)
Screenshot: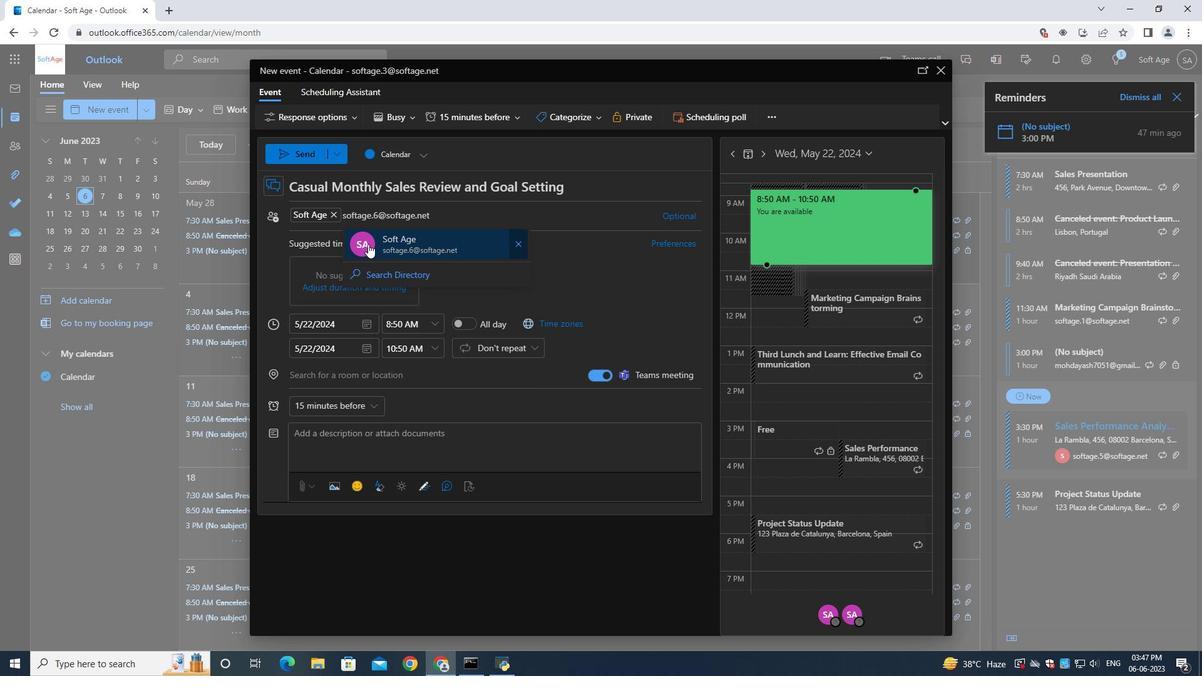 
Action: Mouse moved to (317, 403)
Screenshot: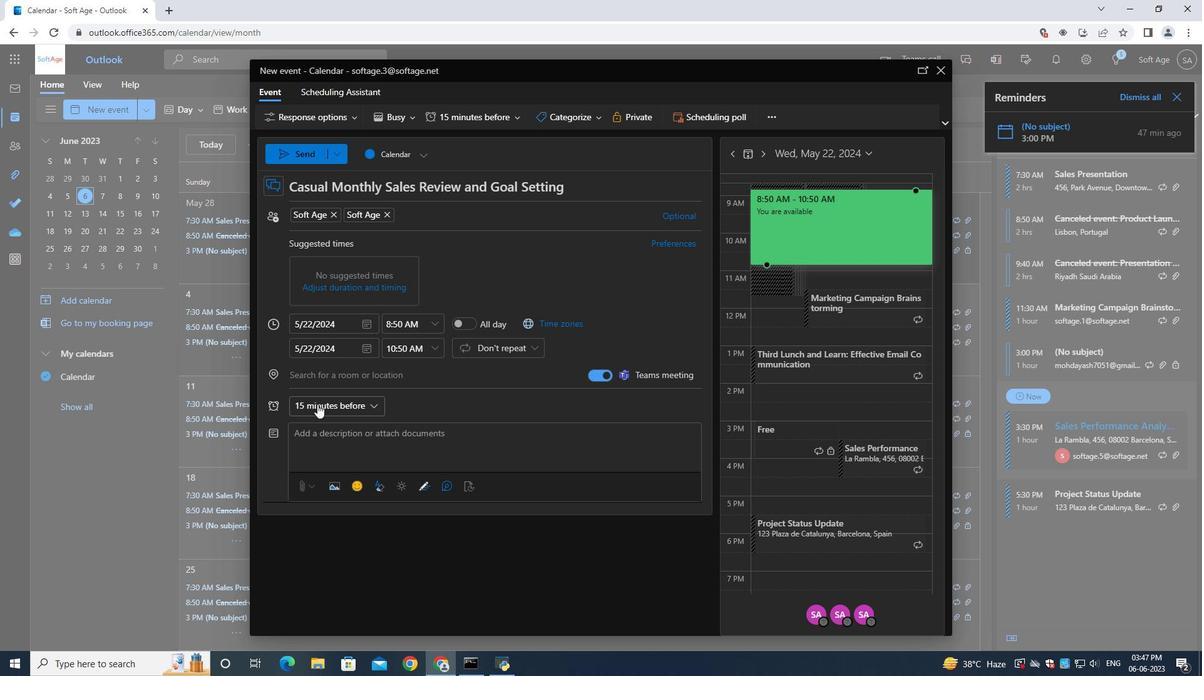 
Action: Mouse pressed left at (317, 403)
Screenshot: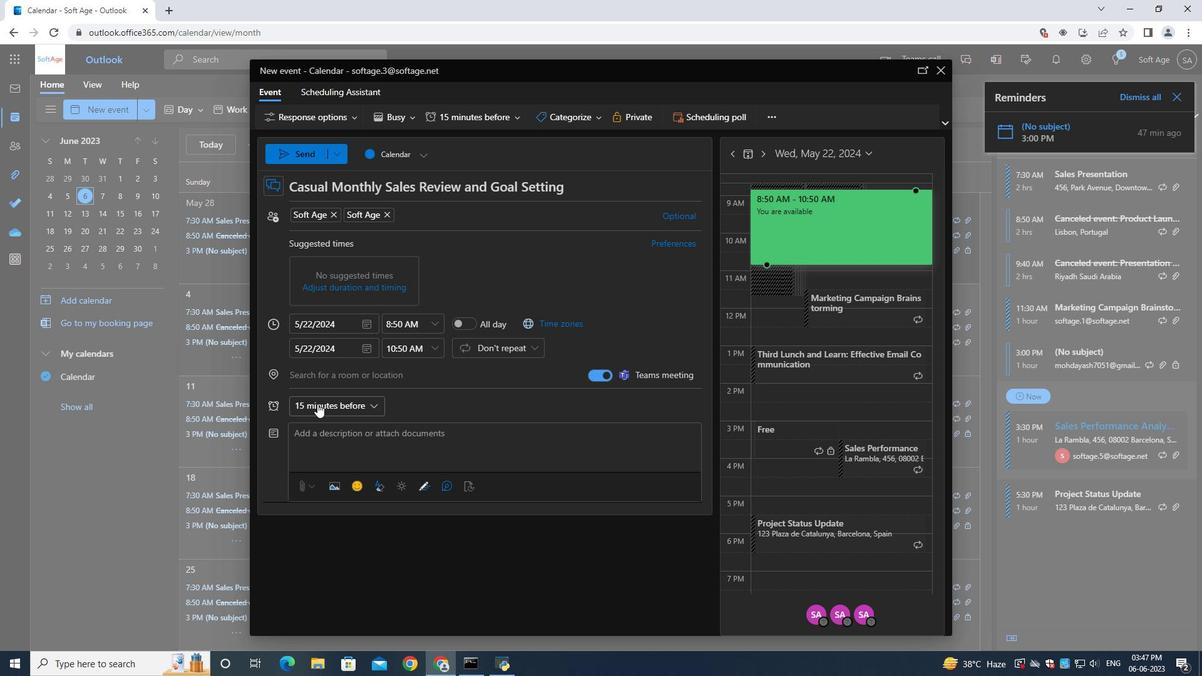 
Action: Mouse moved to (328, 186)
Screenshot: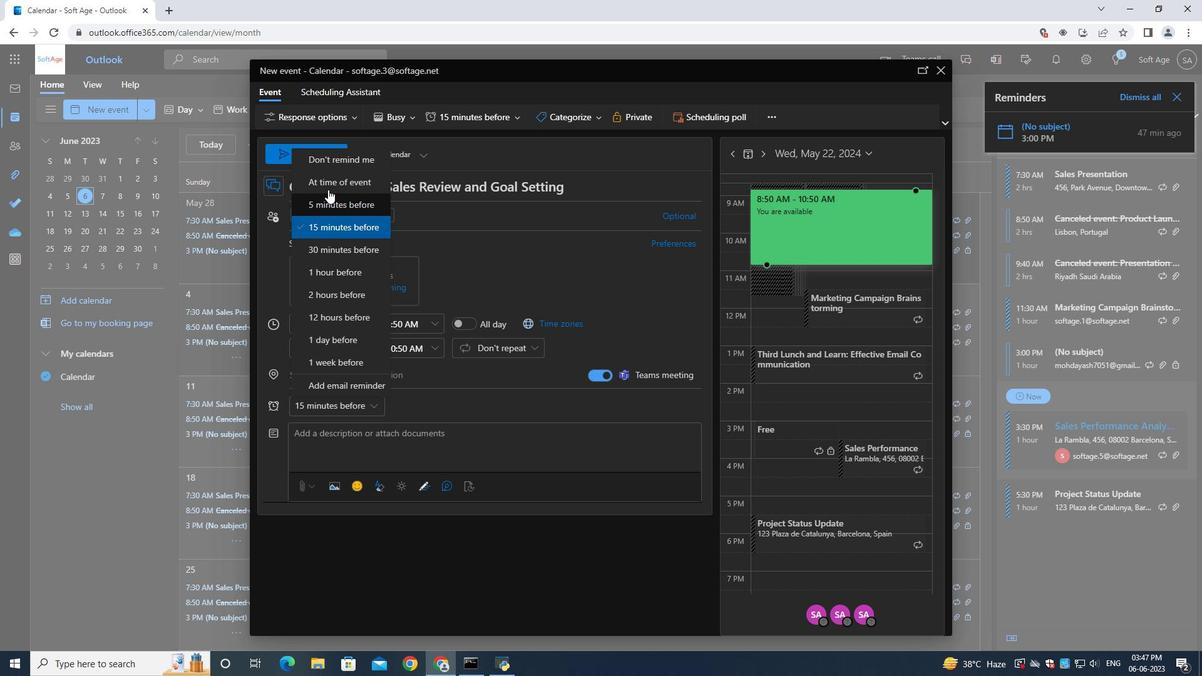 
Action: Mouse pressed left at (328, 186)
Screenshot: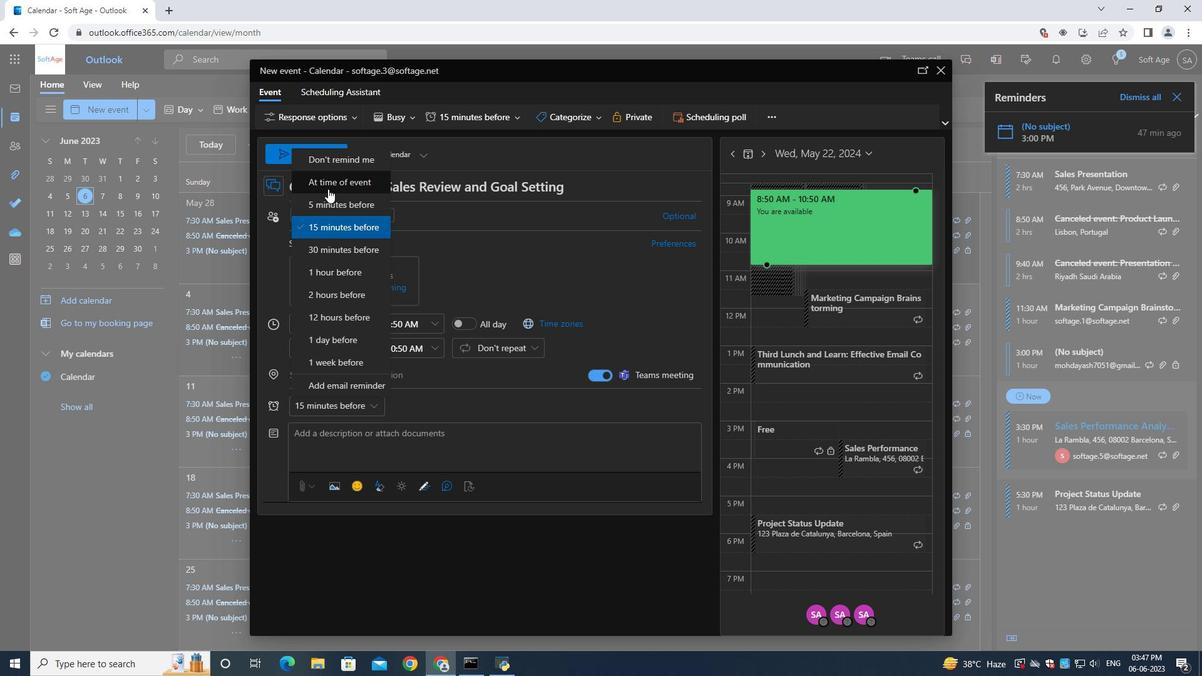 
Action: Mouse moved to (302, 149)
Screenshot: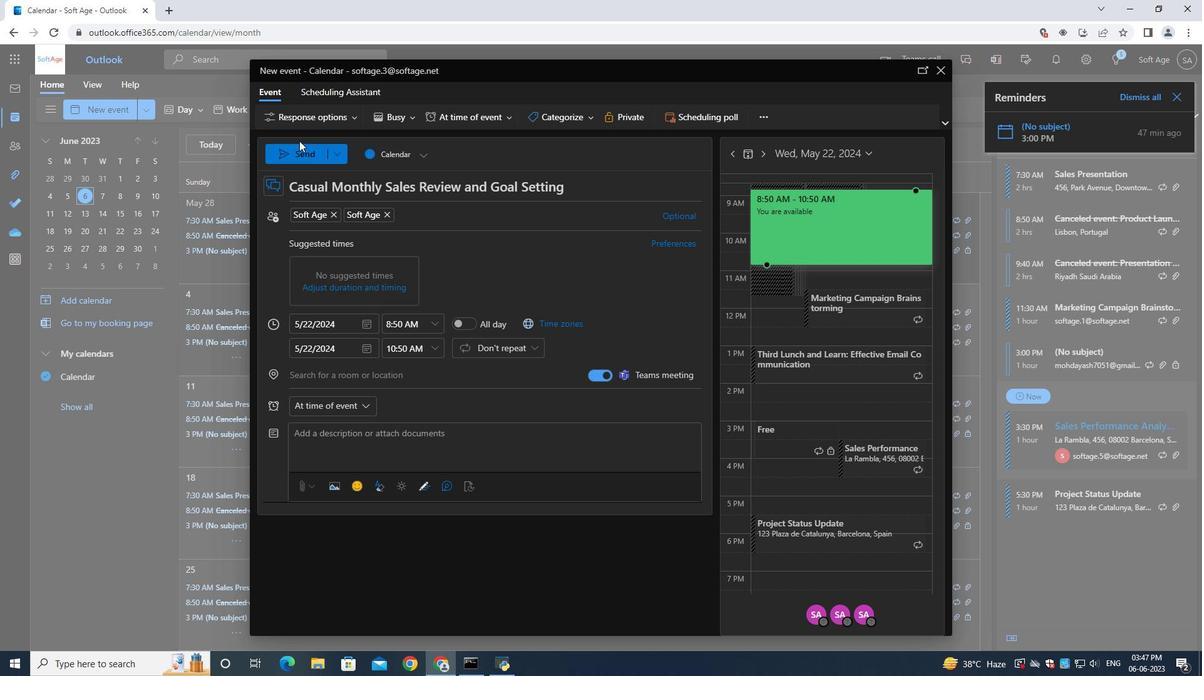 
Action: Mouse pressed left at (302, 149)
Screenshot: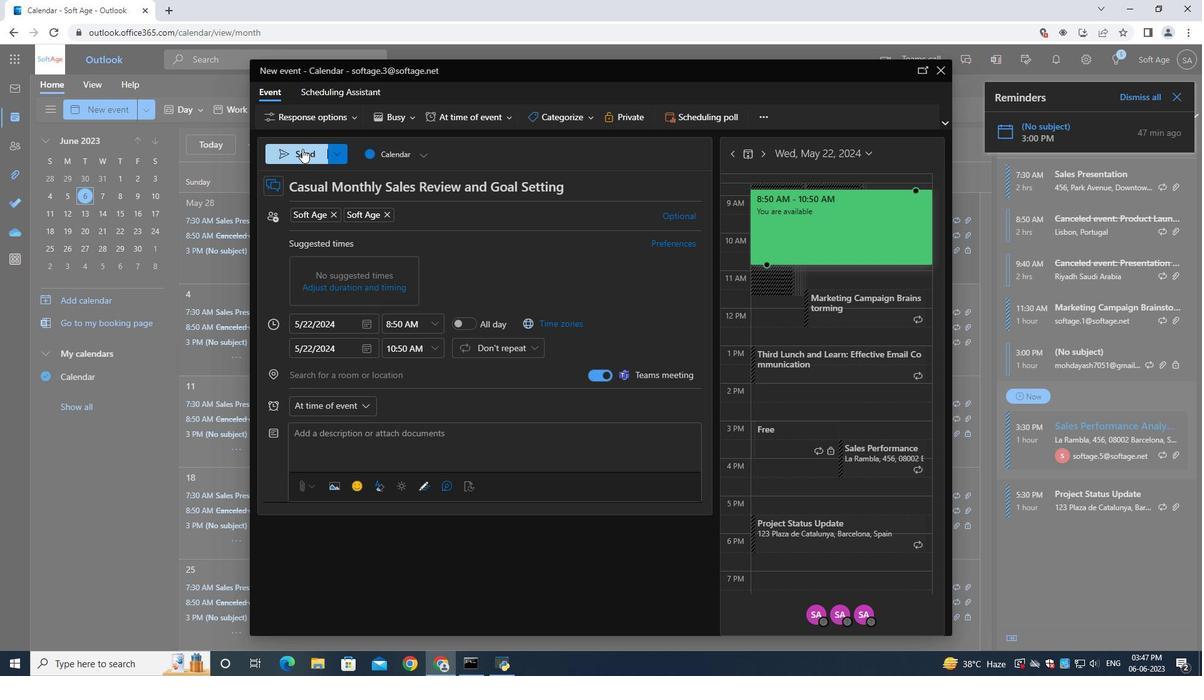 
